 Task: Forward email as attachment with the signature Dean Flores with the subject Request for a meeting agenda from softage.1@softage.net to softage.3@softage.net with the message Please let me know if there are any delays in the project schedule.
Action: Mouse moved to (840, 68)
Screenshot: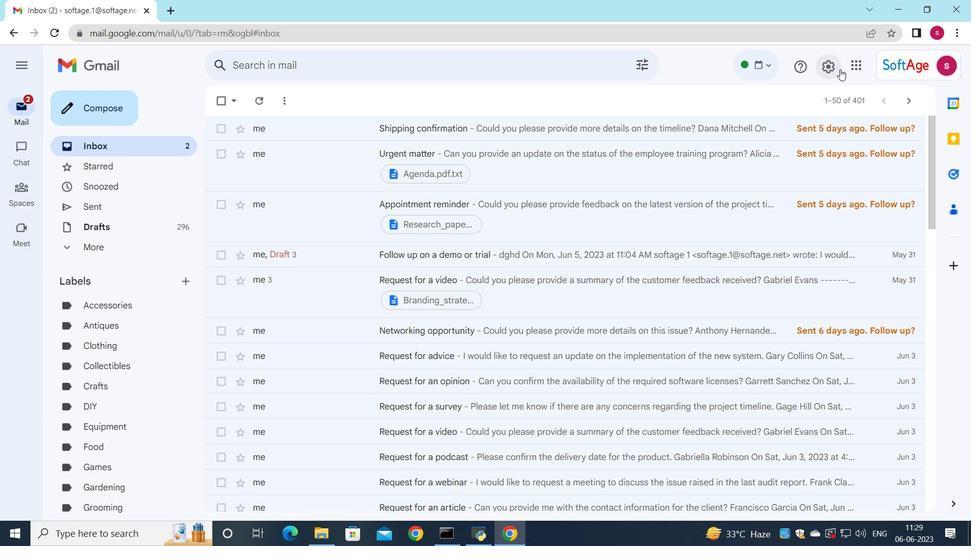 
Action: Mouse pressed left at (840, 68)
Screenshot: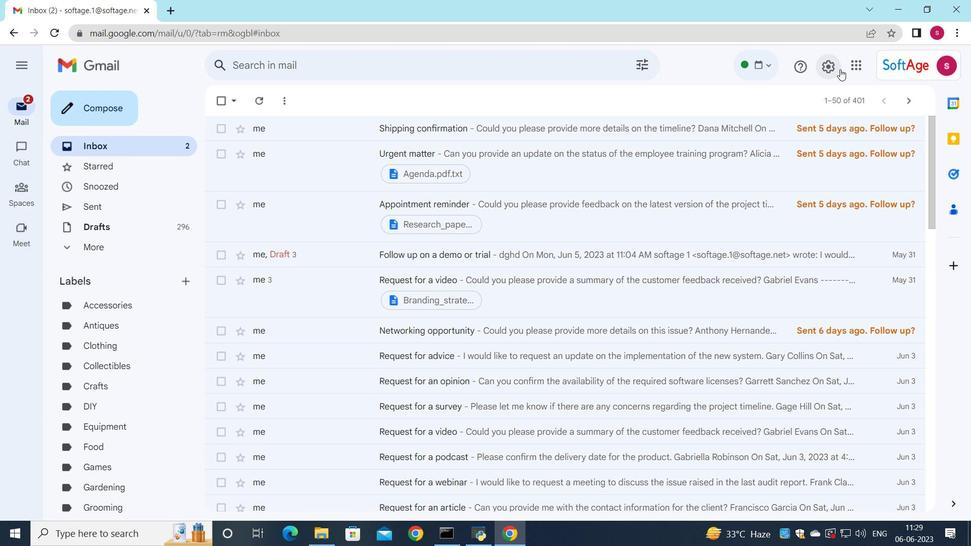 
Action: Mouse moved to (847, 134)
Screenshot: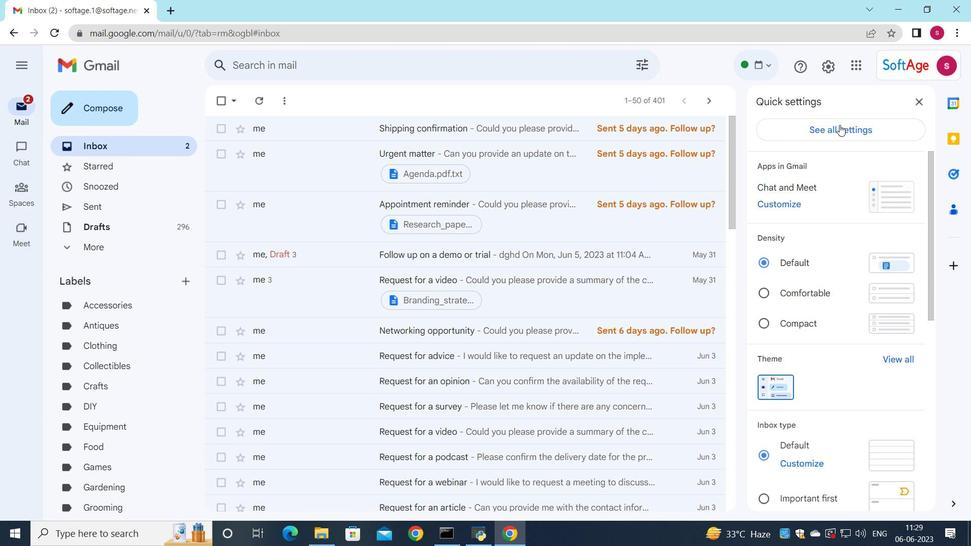 
Action: Mouse pressed left at (847, 134)
Screenshot: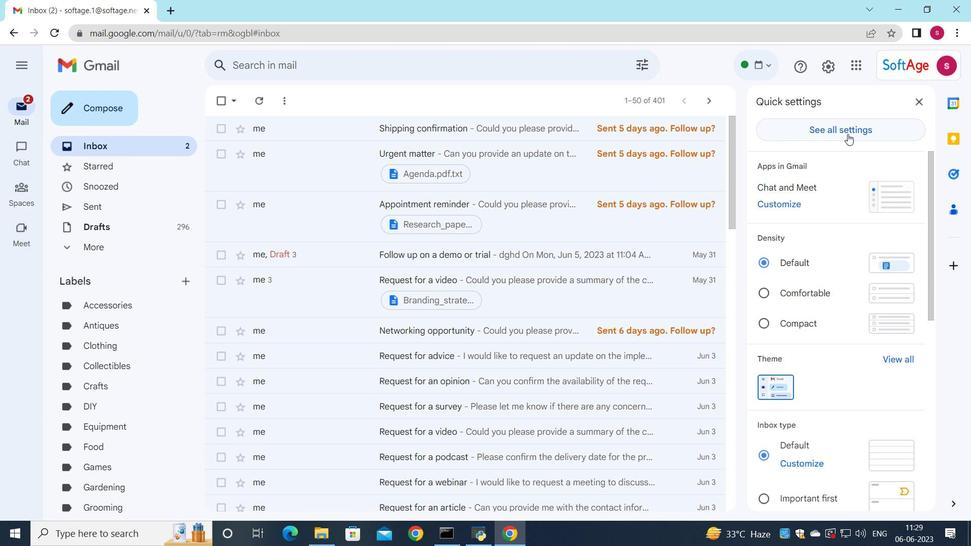 
Action: Mouse moved to (589, 221)
Screenshot: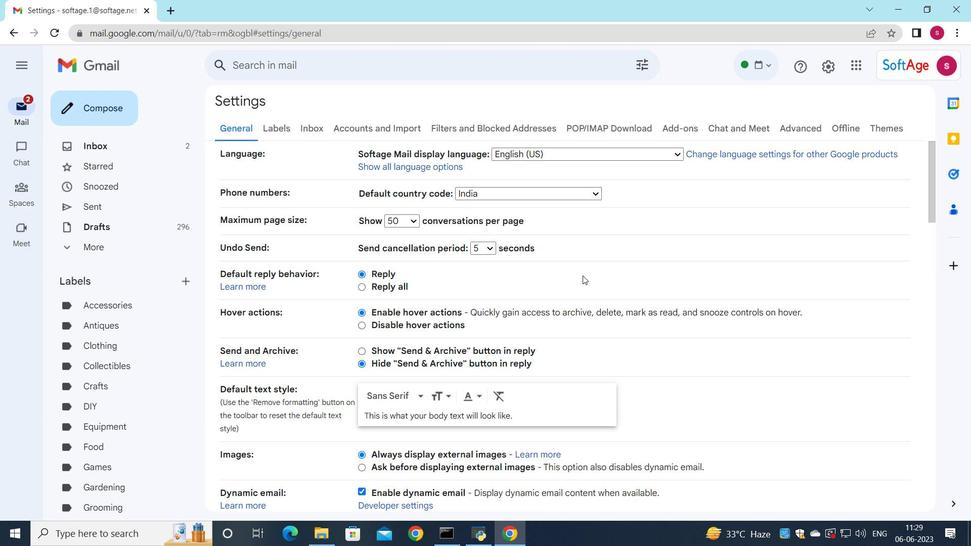 
Action: Mouse scrolled (589, 220) with delta (0, 0)
Screenshot: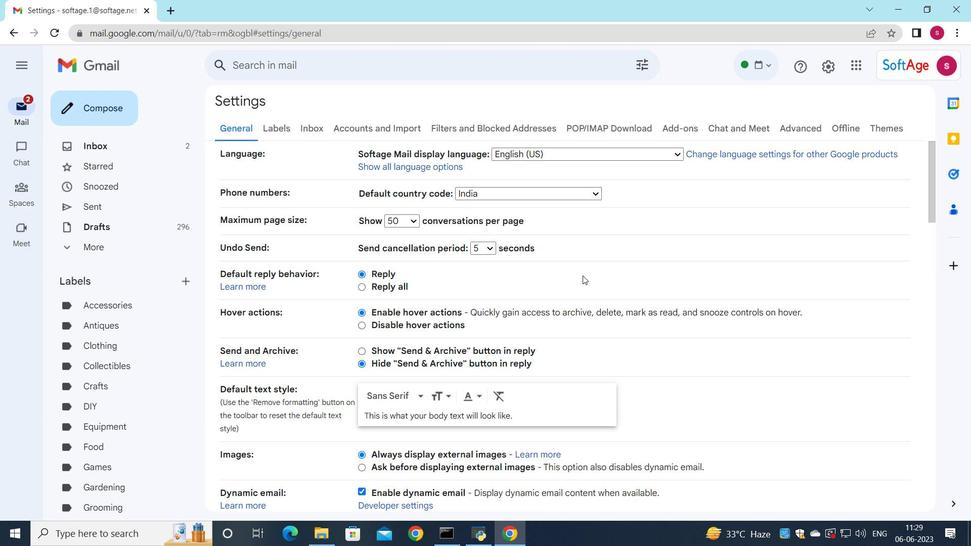 
Action: Mouse moved to (598, 203)
Screenshot: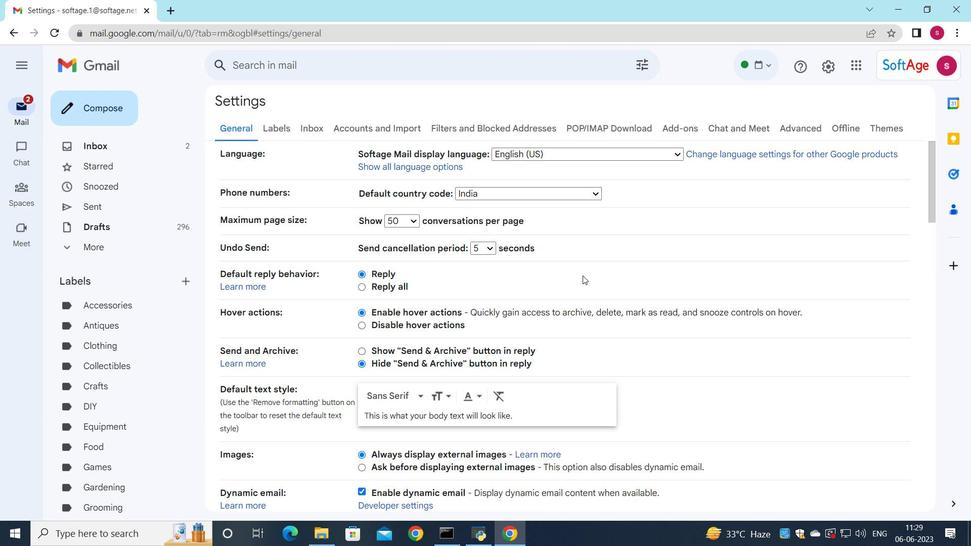 
Action: Mouse scrolled (598, 203) with delta (0, 0)
Screenshot: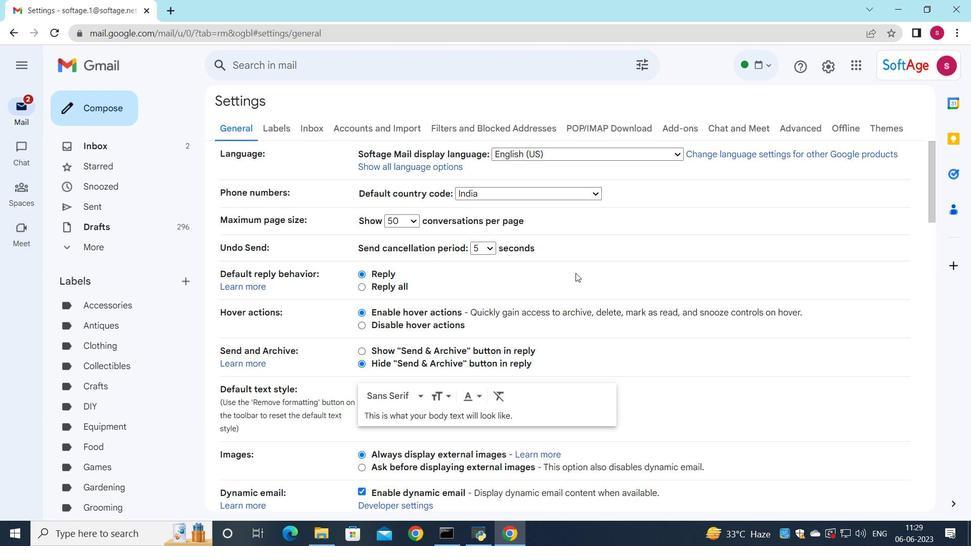 
Action: Mouse moved to (609, 172)
Screenshot: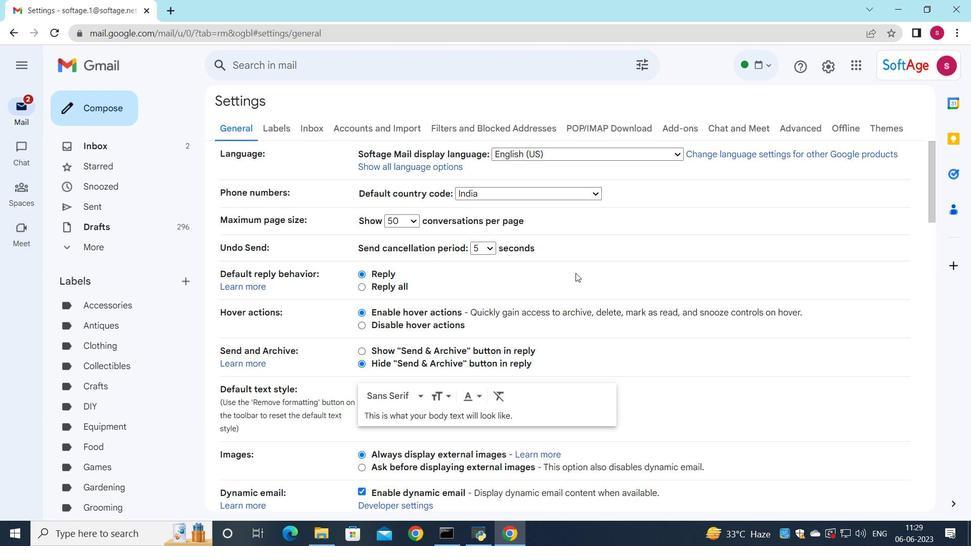 
Action: Mouse scrolled (609, 171) with delta (0, 0)
Screenshot: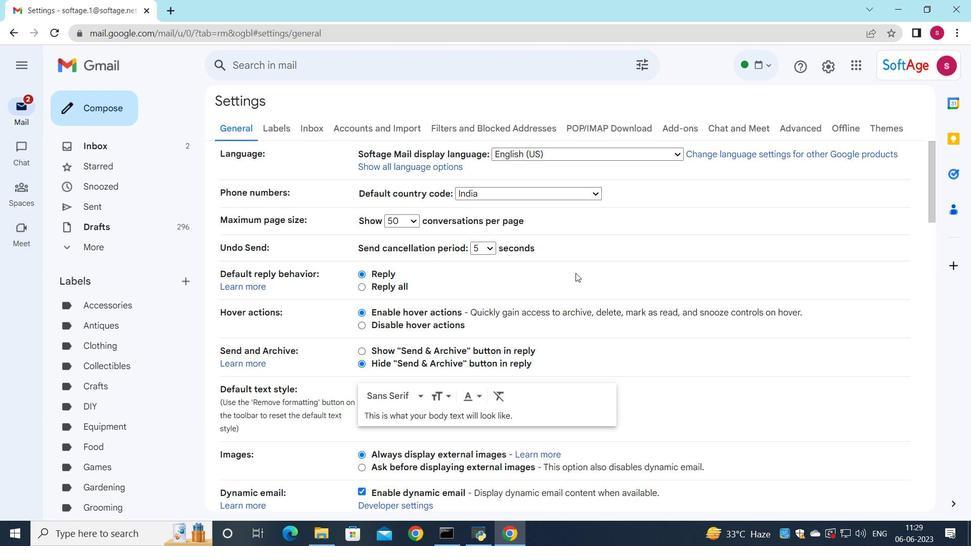 
Action: Mouse moved to (550, 197)
Screenshot: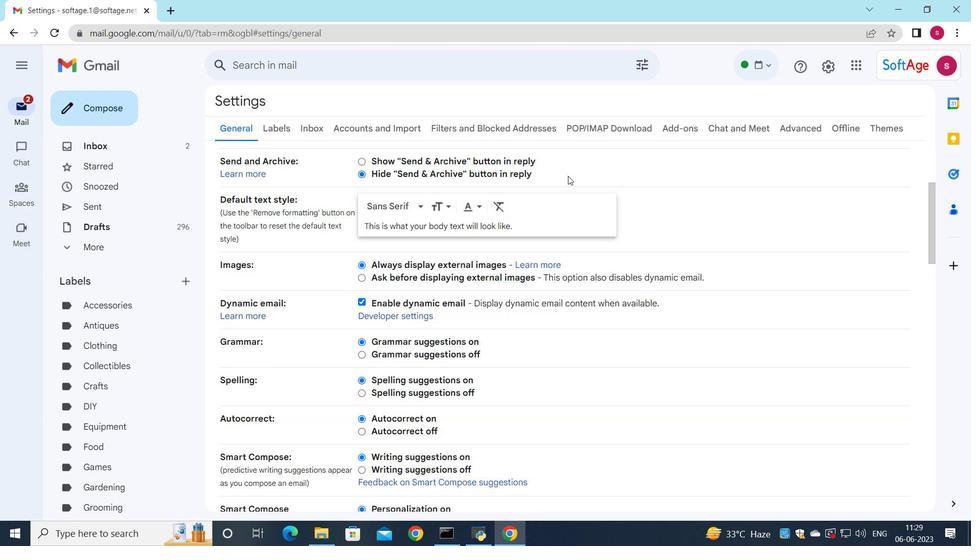 
Action: Mouse scrolled (550, 196) with delta (0, 0)
Screenshot: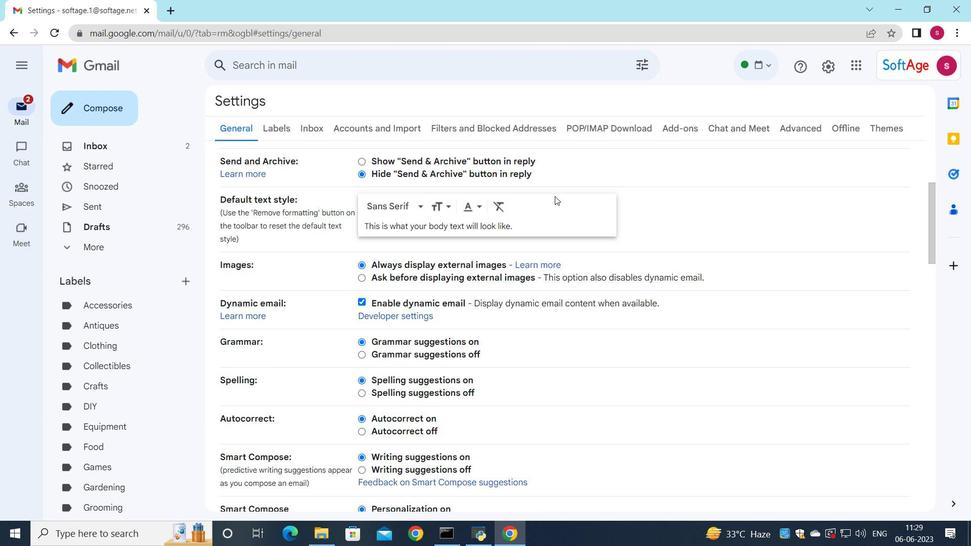 
Action: Mouse scrolled (550, 196) with delta (0, 0)
Screenshot: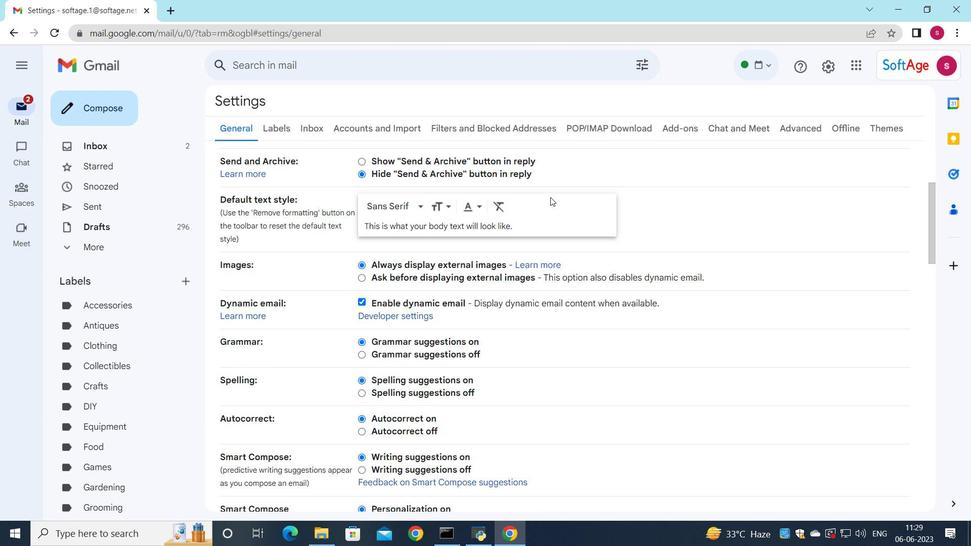 
Action: Mouse scrolled (550, 196) with delta (0, 0)
Screenshot: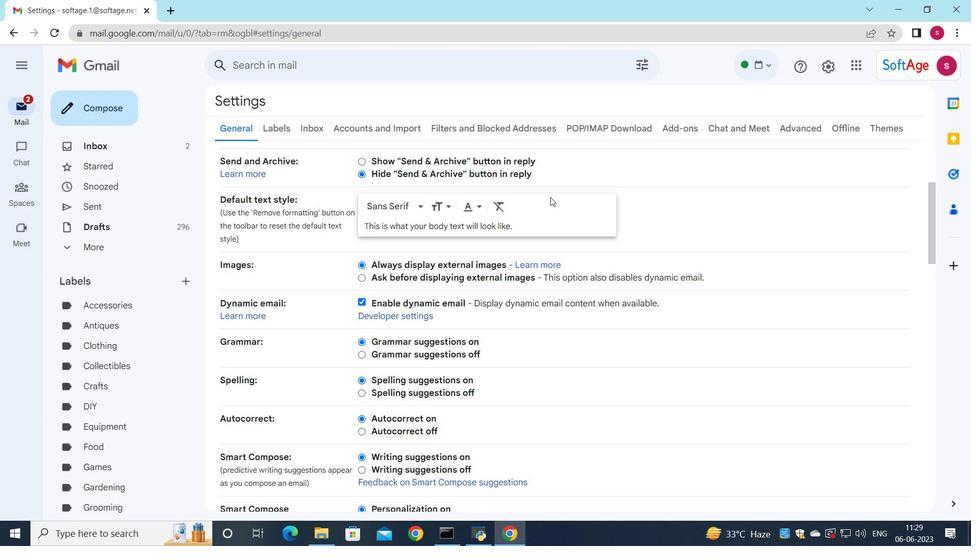 
Action: Mouse moved to (553, 197)
Screenshot: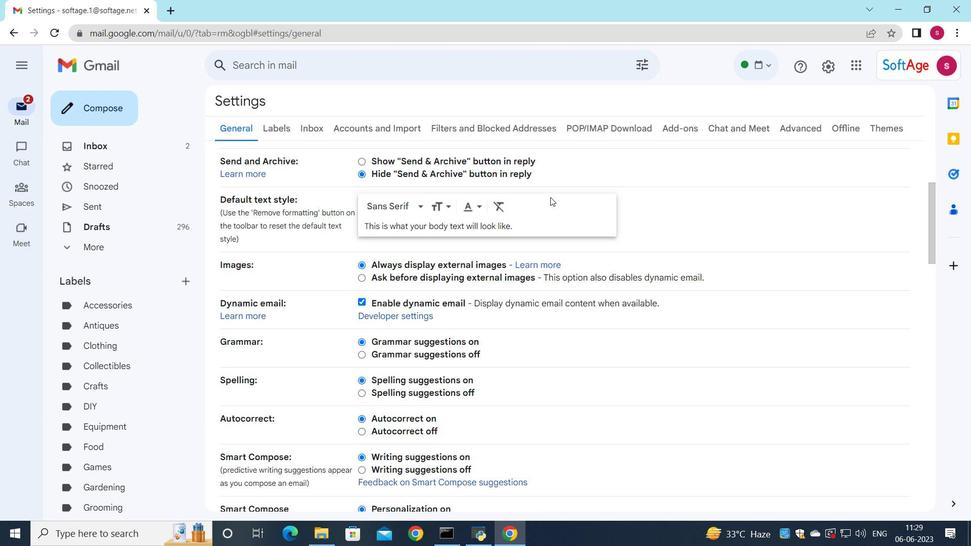 
Action: Mouse scrolled (553, 196) with delta (0, 0)
Screenshot: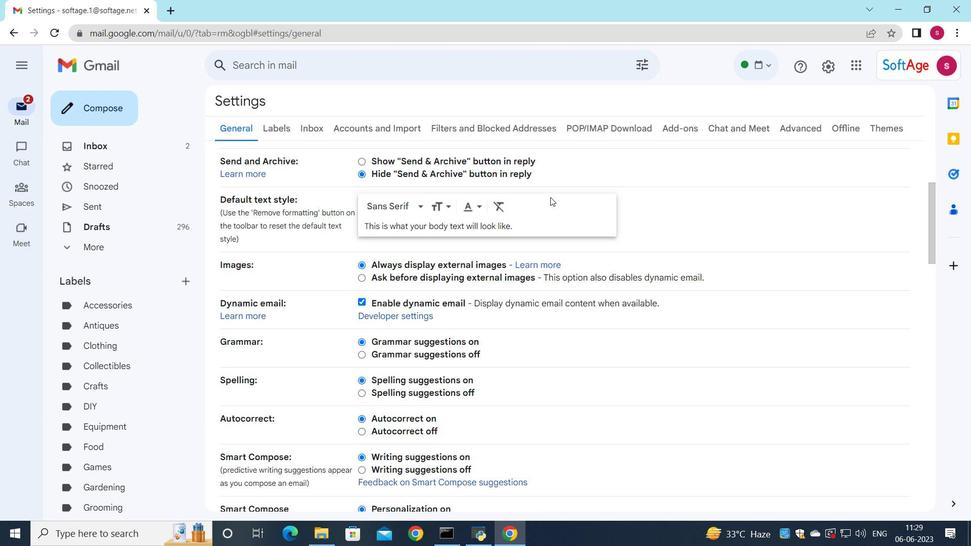 
Action: Mouse moved to (553, 187)
Screenshot: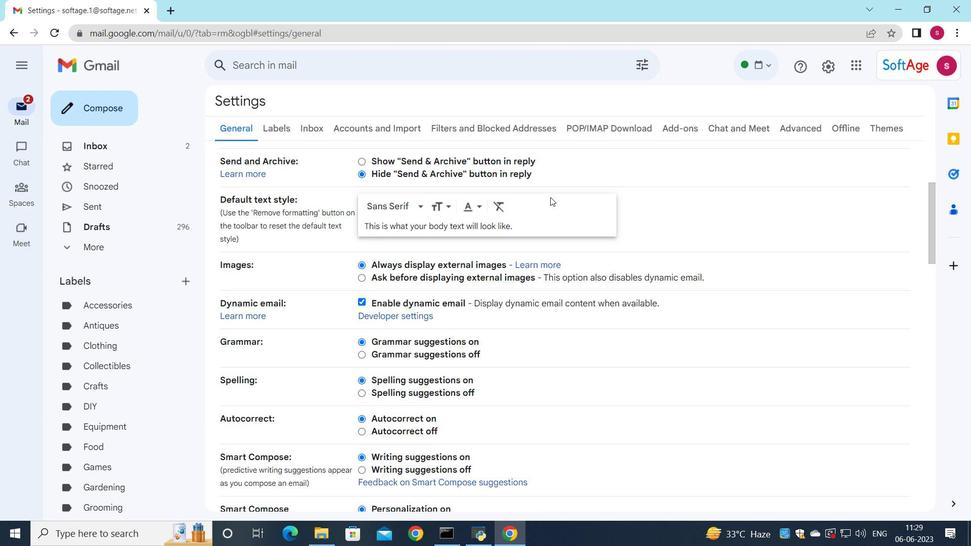 
Action: Mouse scrolled (553, 186) with delta (0, 0)
Screenshot: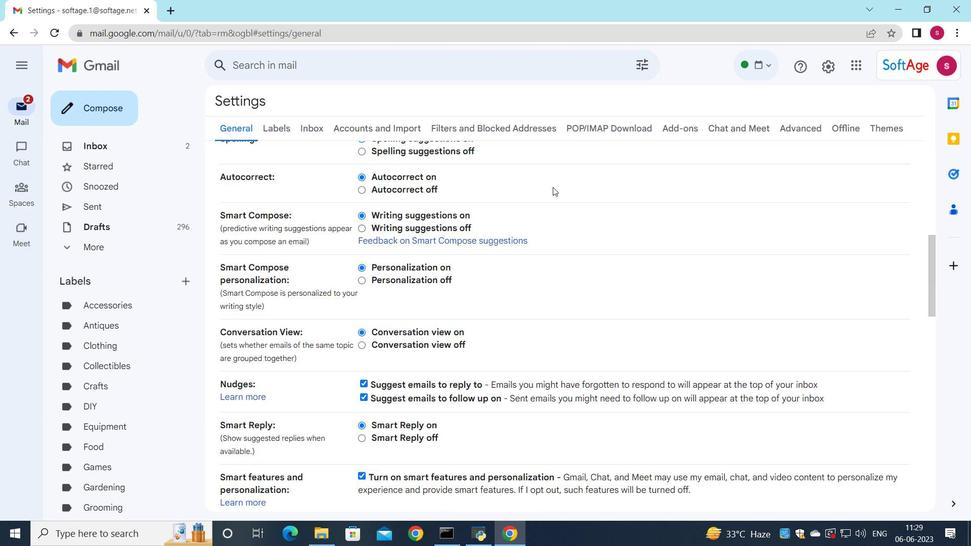 
Action: Mouse scrolled (553, 186) with delta (0, 0)
Screenshot: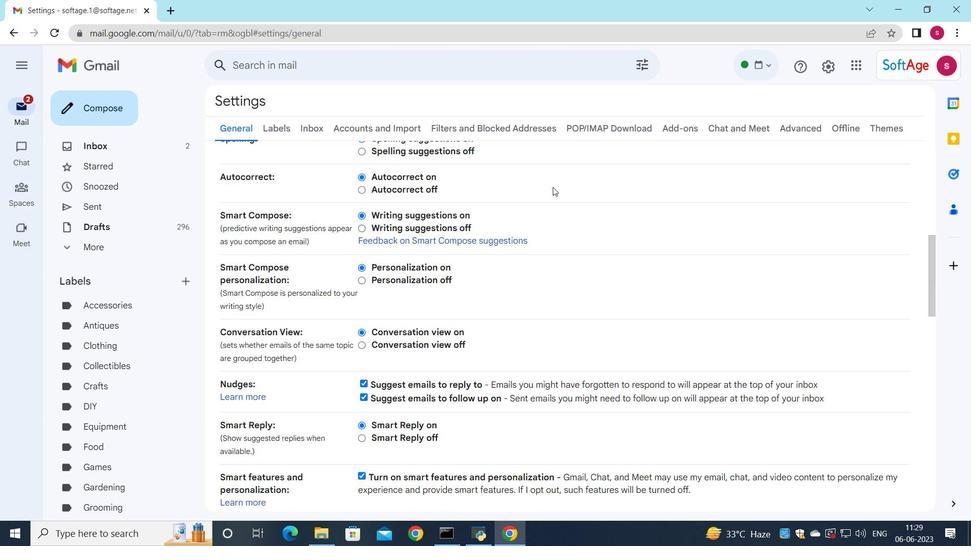 
Action: Mouse moved to (553, 187)
Screenshot: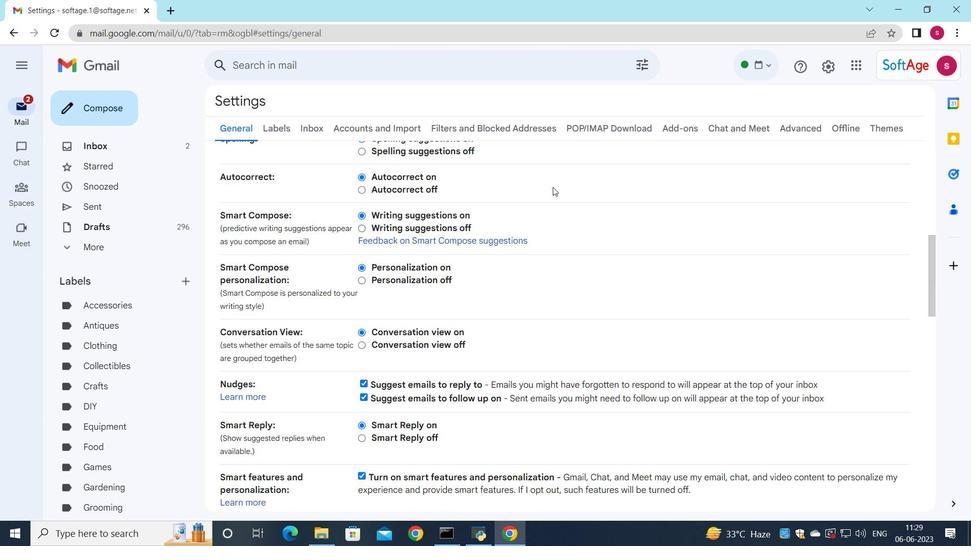 
Action: Mouse scrolled (553, 186) with delta (0, 0)
Screenshot: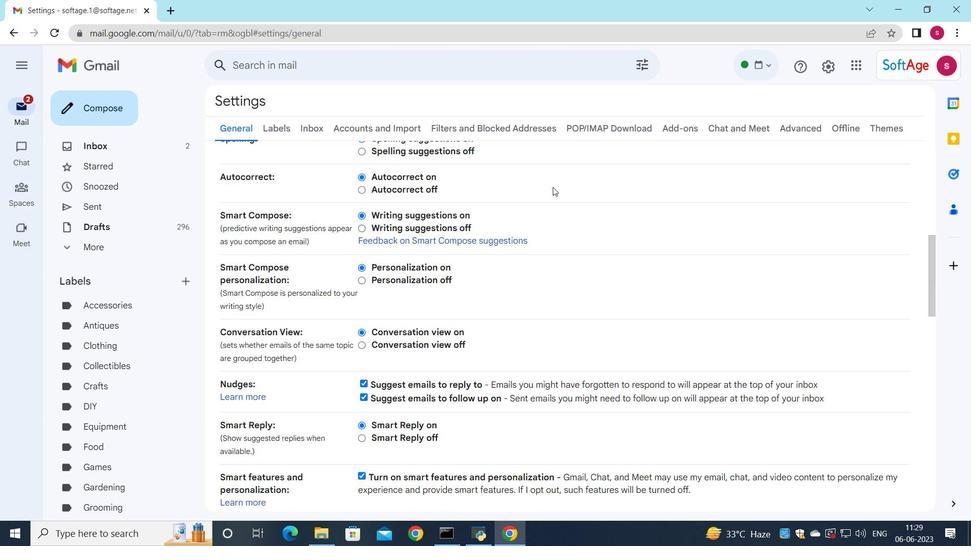 
Action: Mouse scrolled (553, 186) with delta (0, 0)
Screenshot: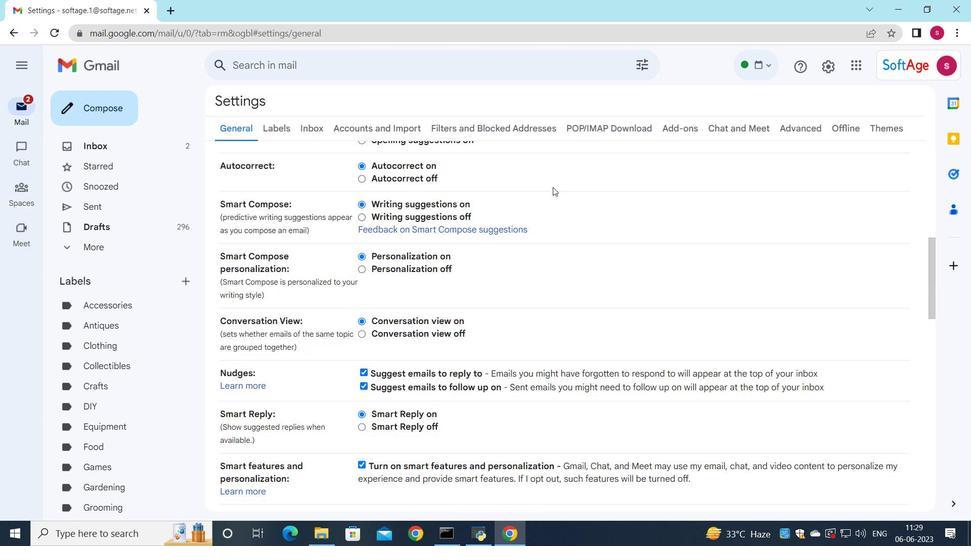 
Action: Mouse moved to (552, 191)
Screenshot: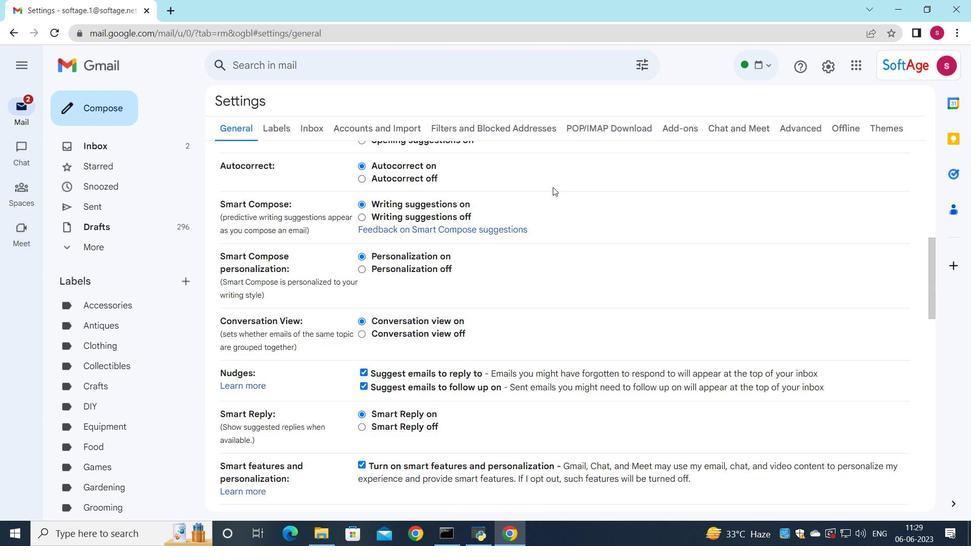 
Action: Mouse scrolled (552, 190) with delta (0, 0)
Screenshot: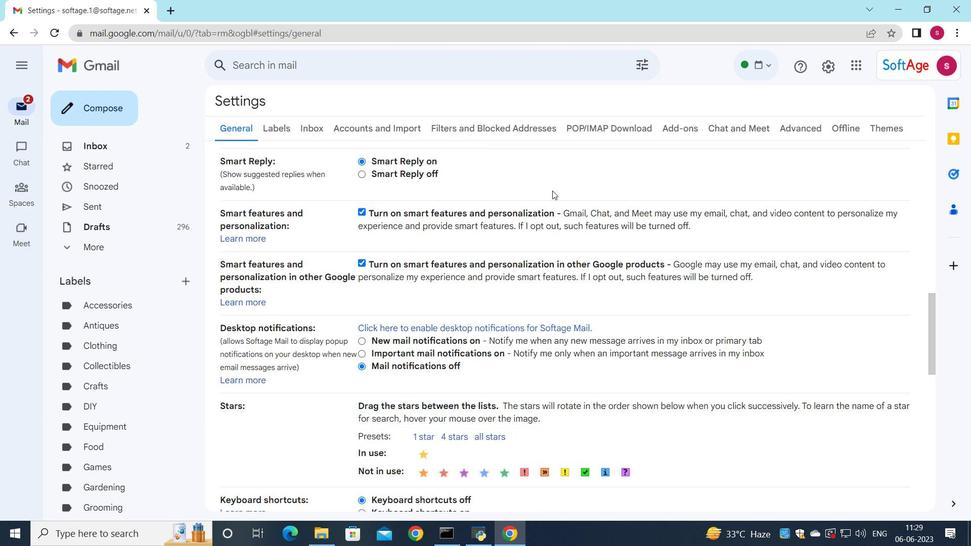 
Action: Mouse scrolled (552, 190) with delta (0, 0)
Screenshot: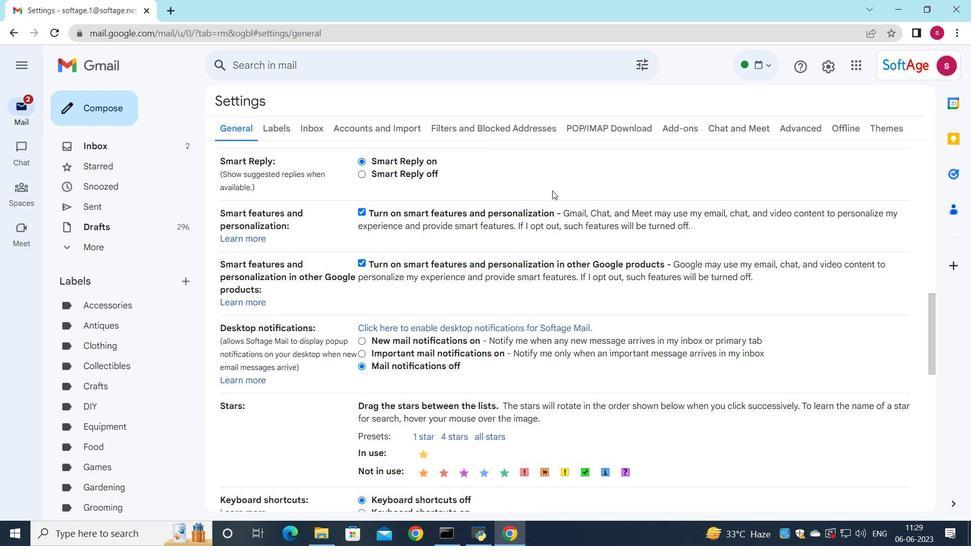 
Action: Mouse scrolled (552, 190) with delta (0, 0)
Screenshot: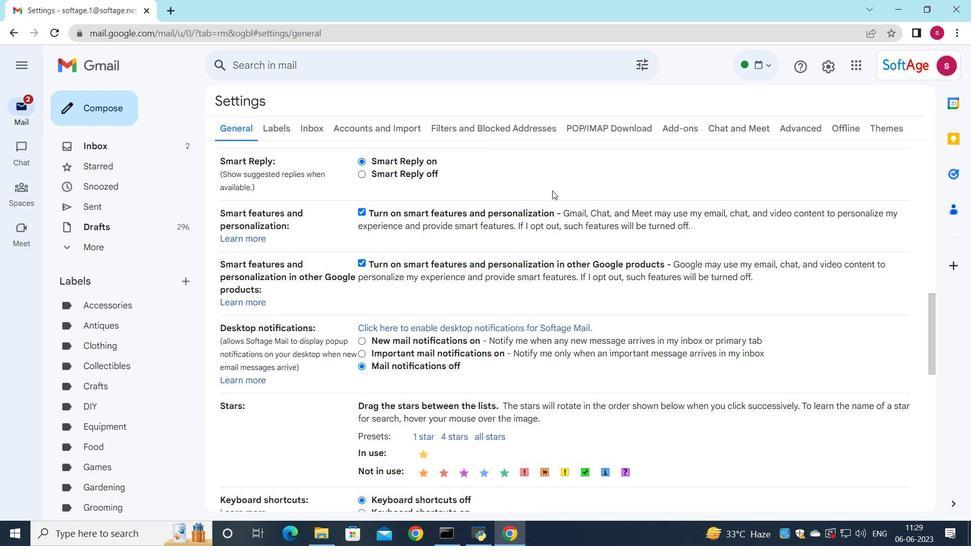 
Action: Mouse scrolled (552, 190) with delta (0, 0)
Screenshot: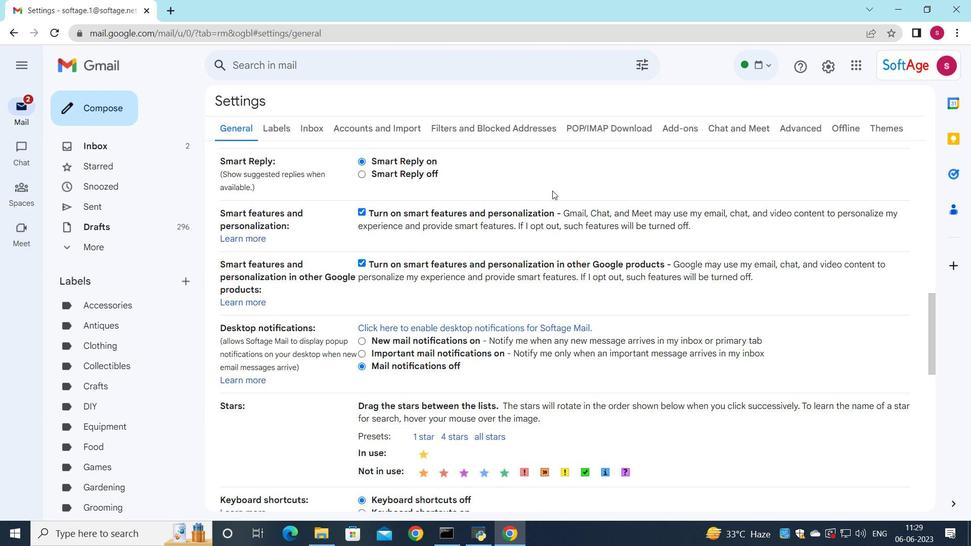 
Action: Mouse moved to (503, 314)
Screenshot: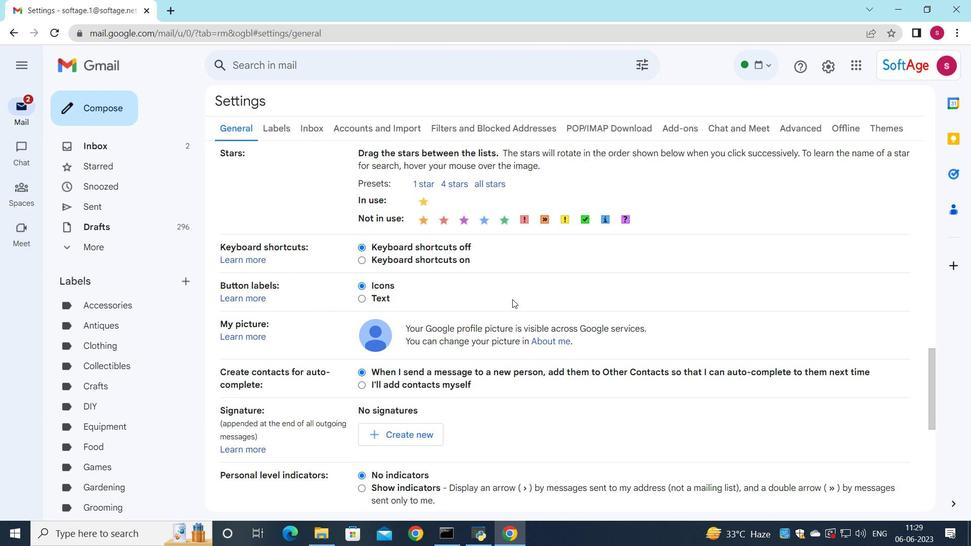 
Action: Mouse scrolled (503, 314) with delta (0, 0)
Screenshot: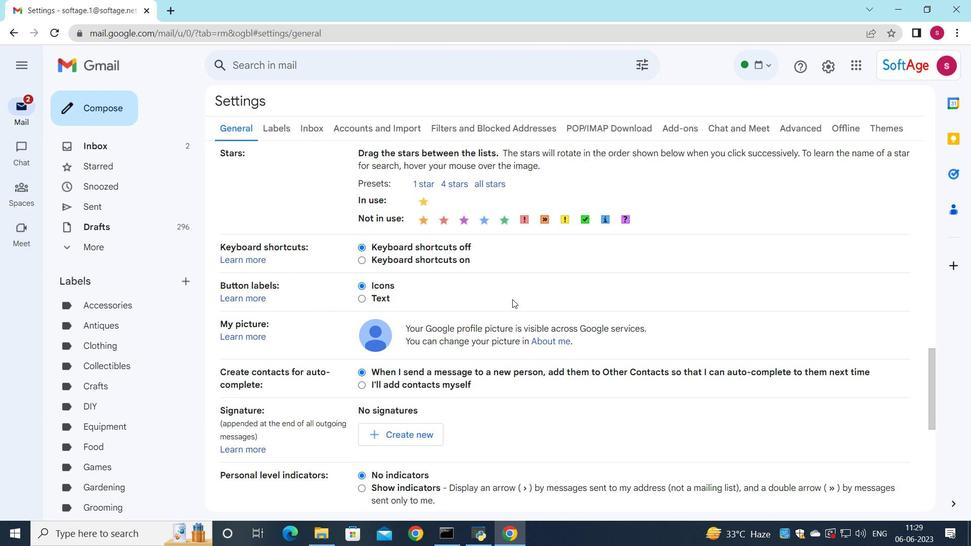 
Action: Mouse moved to (500, 319)
Screenshot: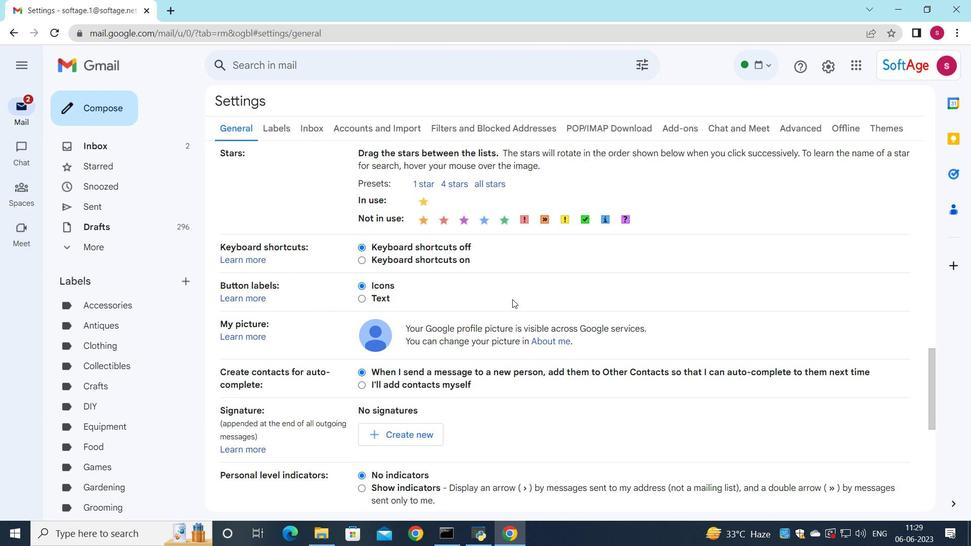 
Action: Mouse scrolled (500, 318) with delta (0, 0)
Screenshot: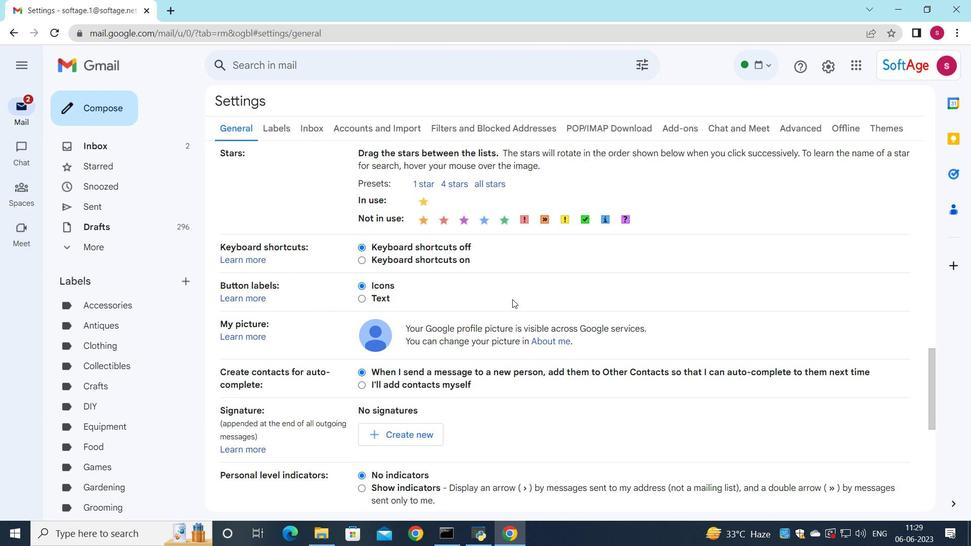 
Action: Mouse moved to (407, 301)
Screenshot: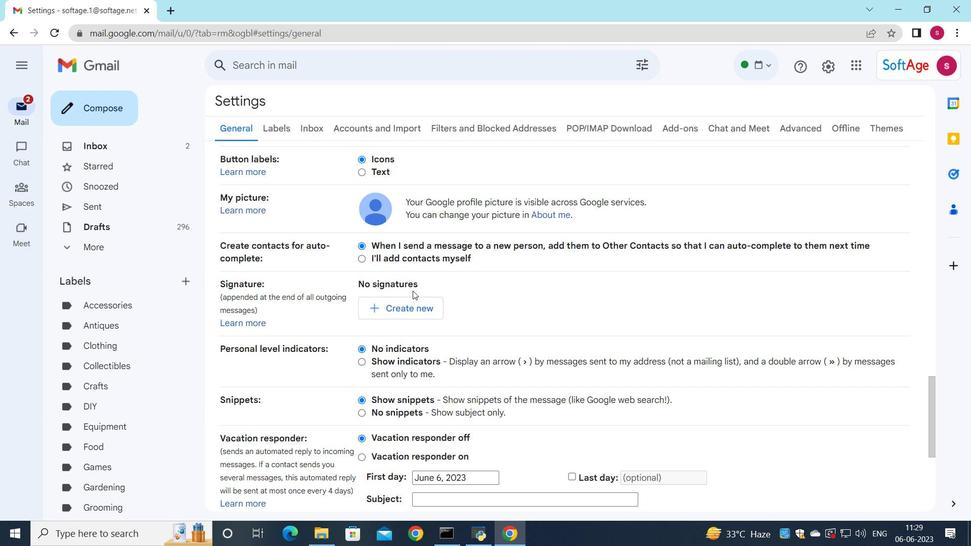
Action: Mouse pressed left at (407, 301)
Screenshot: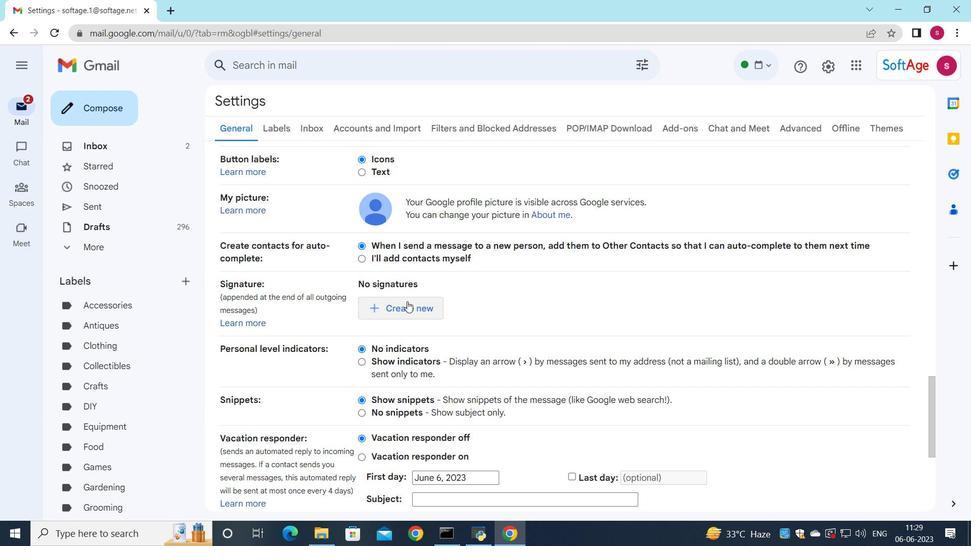 
Action: Mouse moved to (574, 253)
Screenshot: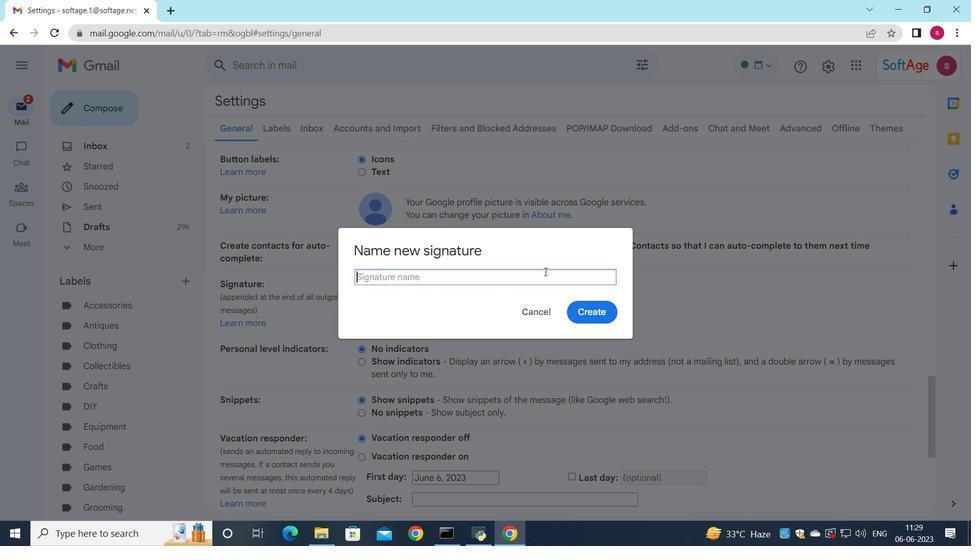 
Action: Key pressed <Key.shift>Dean<Key.space><Key.shift>Flores
Screenshot: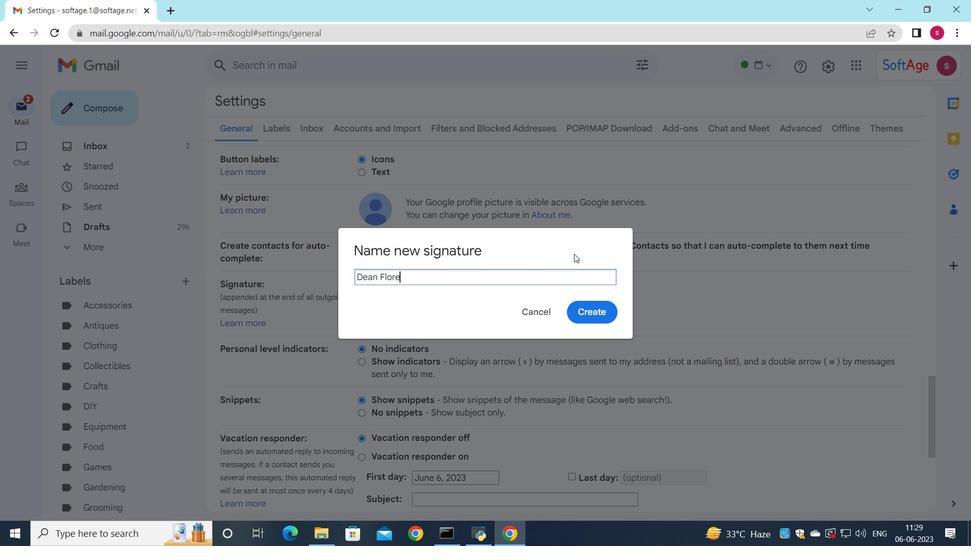 
Action: Mouse moved to (576, 319)
Screenshot: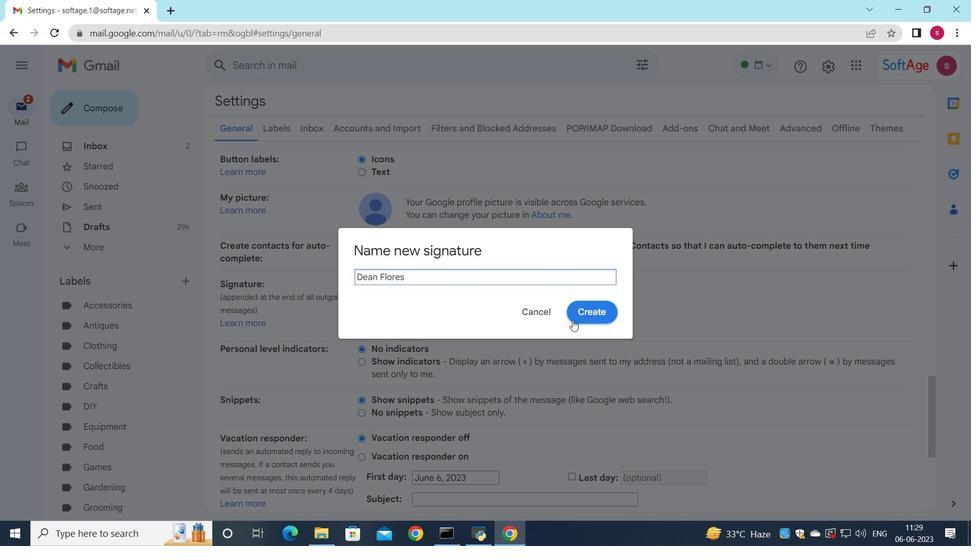 
Action: Mouse pressed left at (576, 319)
Screenshot: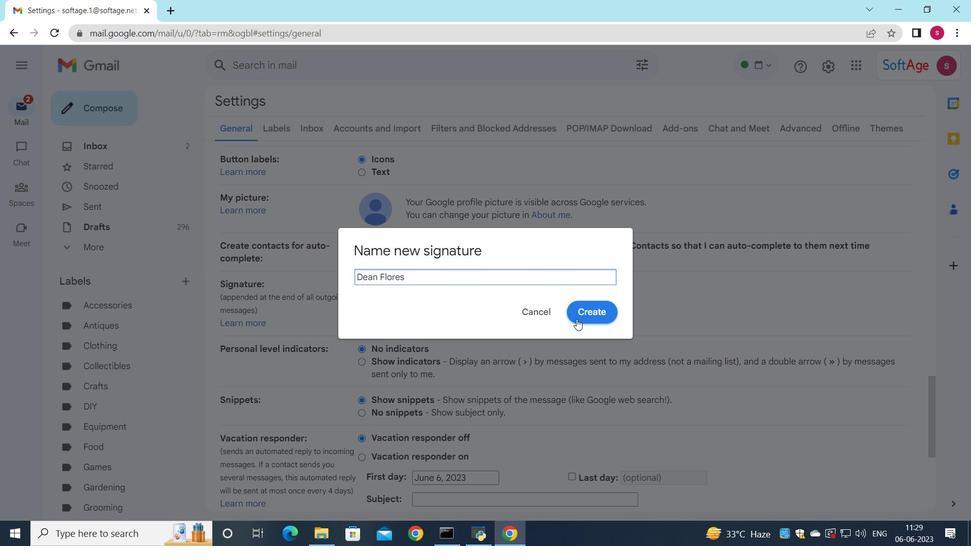 
Action: Mouse moved to (561, 314)
Screenshot: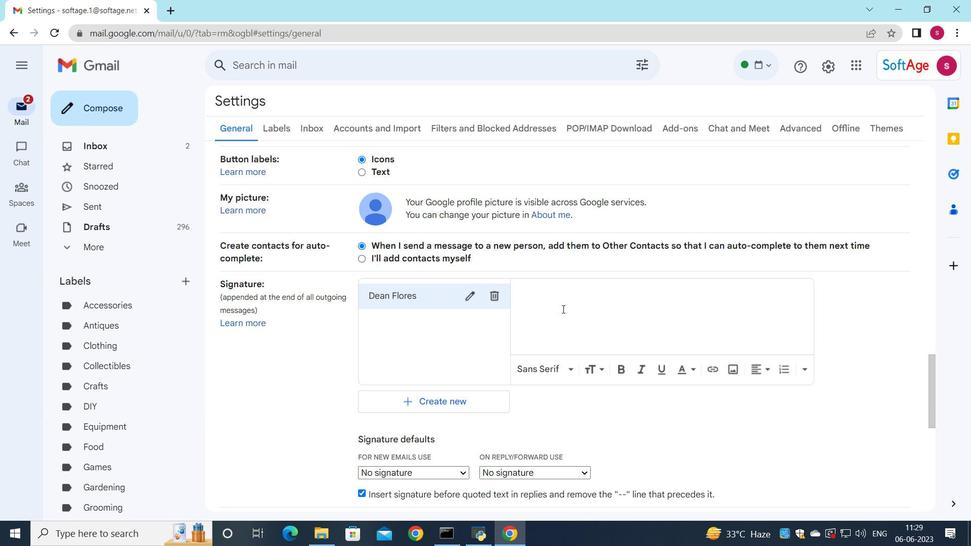 
Action: Mouse pressed left at (561, 314)
Screenshot: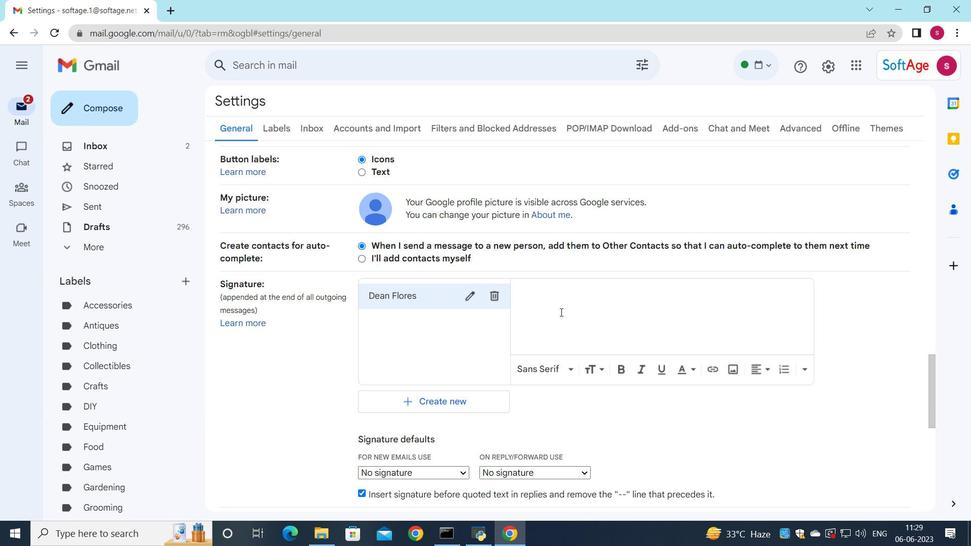 
Action: Mouse moved to (592, 145)
Screenshot: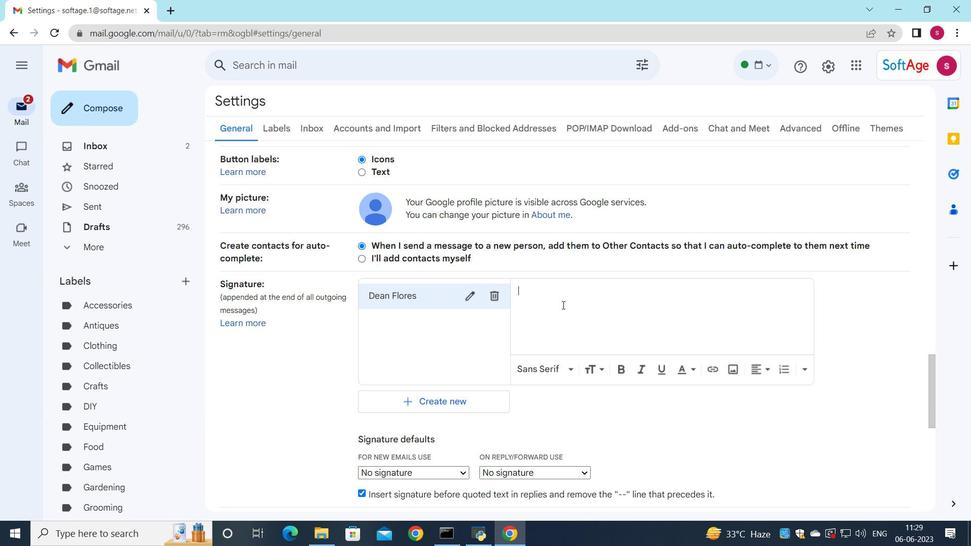 
Action: Key pressed <Key.shift>Dean<Key.space><Key.shift><Key.shift>Flores
Screenshot: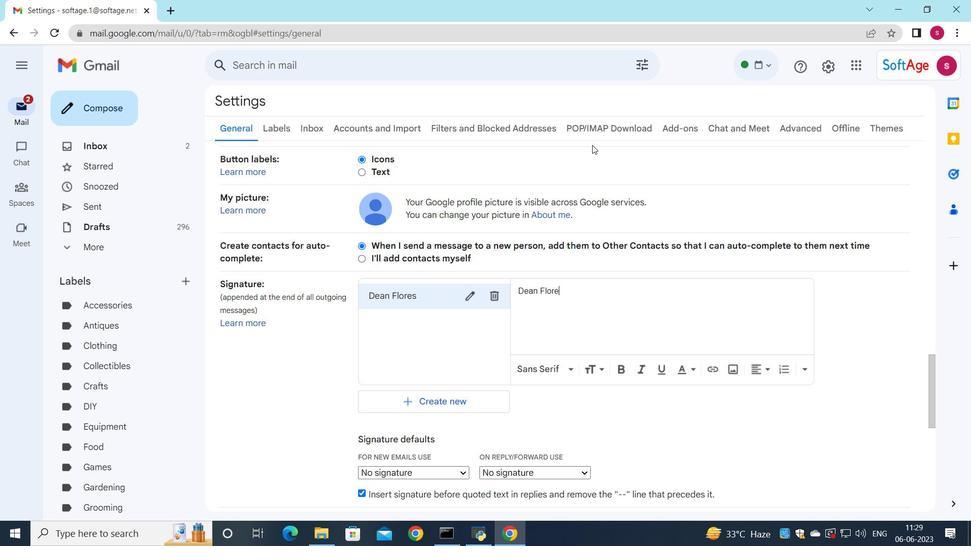 
Action: Mouse moved to (461, 473)
Screenshot: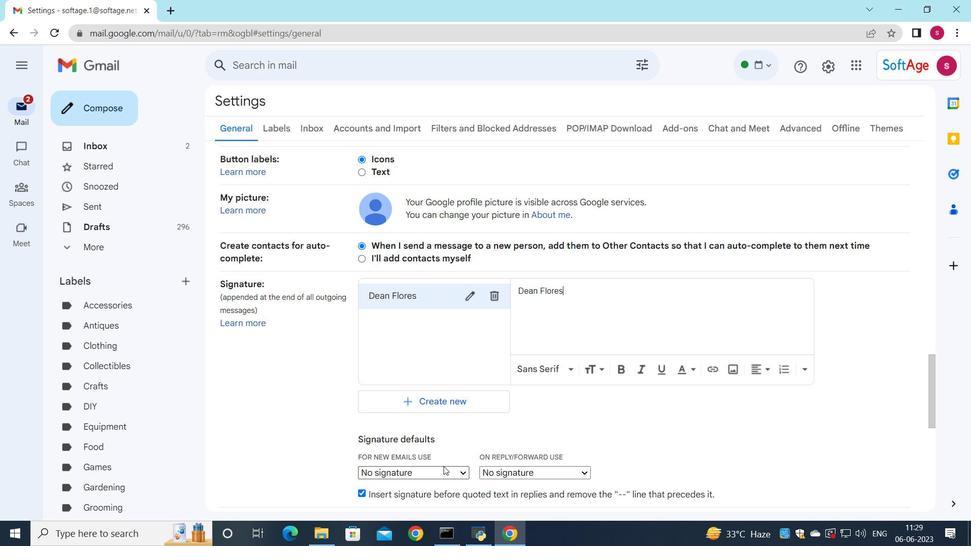 
Action: Mouse scrolled (461, 473) with delta (0, 0)
Screenshot: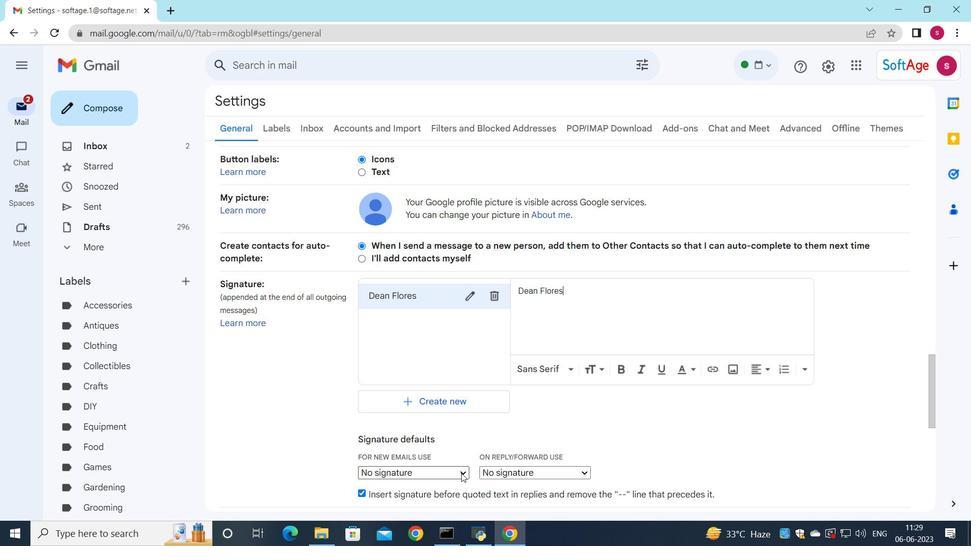 
Action: Mouse moved to (462, 473)
Screenshot: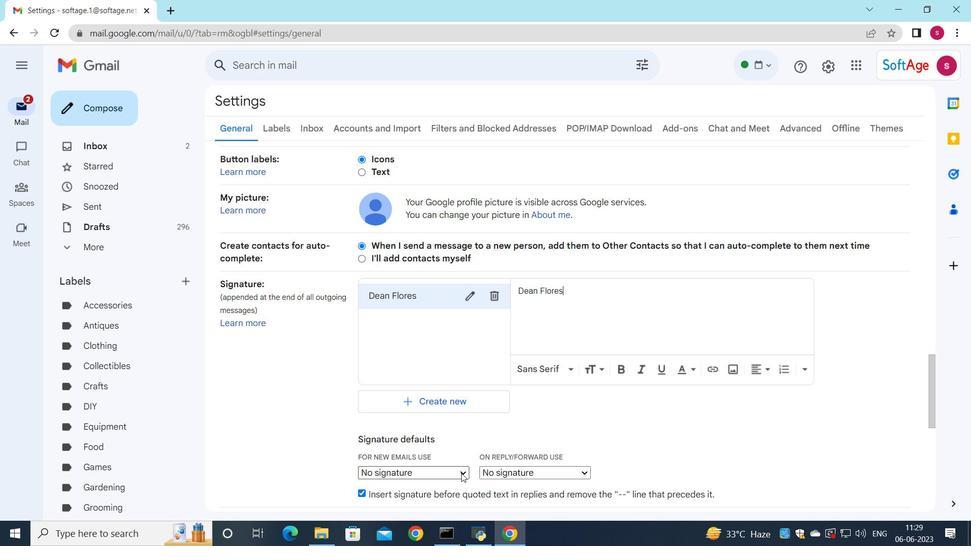 
Action: Mouse scrolled (462, 473) with delta (0, 0)
Screenshot: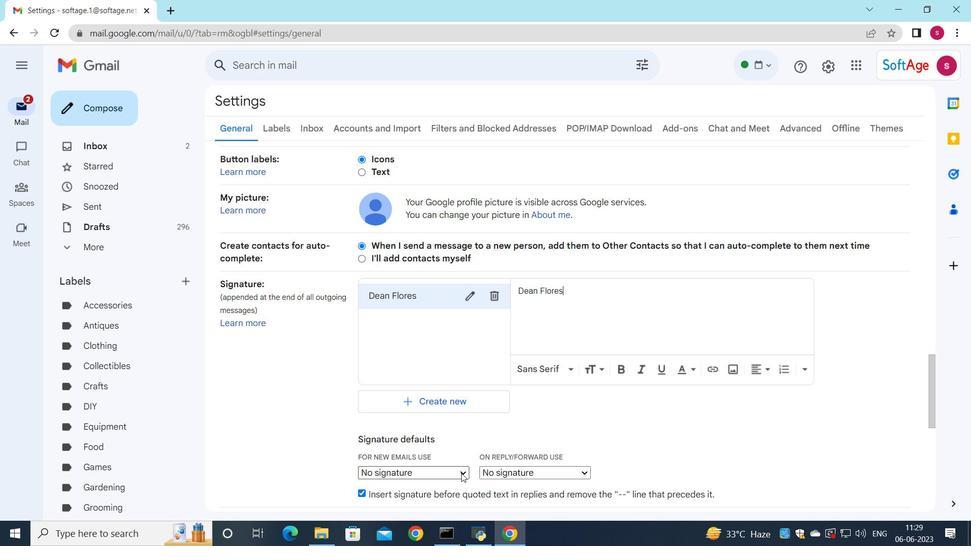 
Action: Mouse moved to (466, 463)
Screenshot: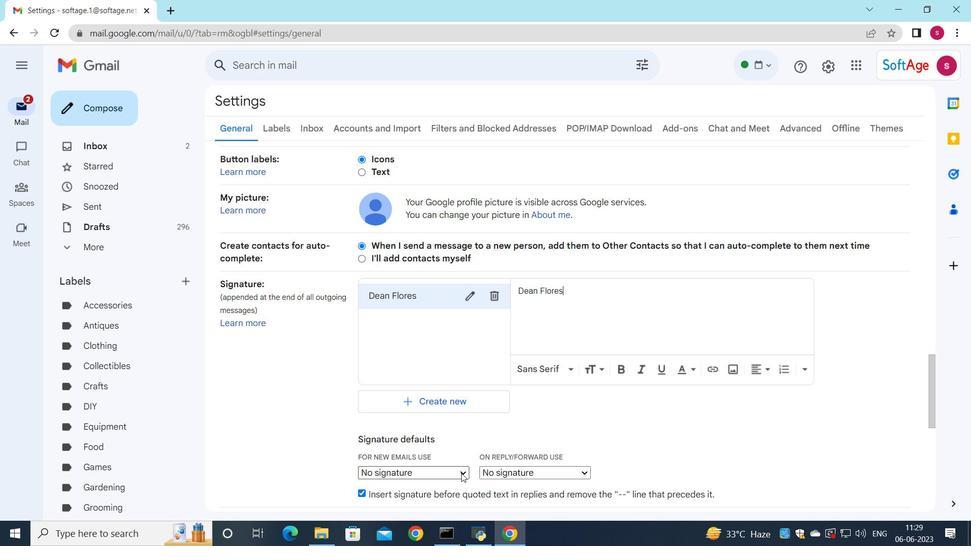 
Action: Mouse scrolled (466, 463) with delta (0, 0)
Screenshot: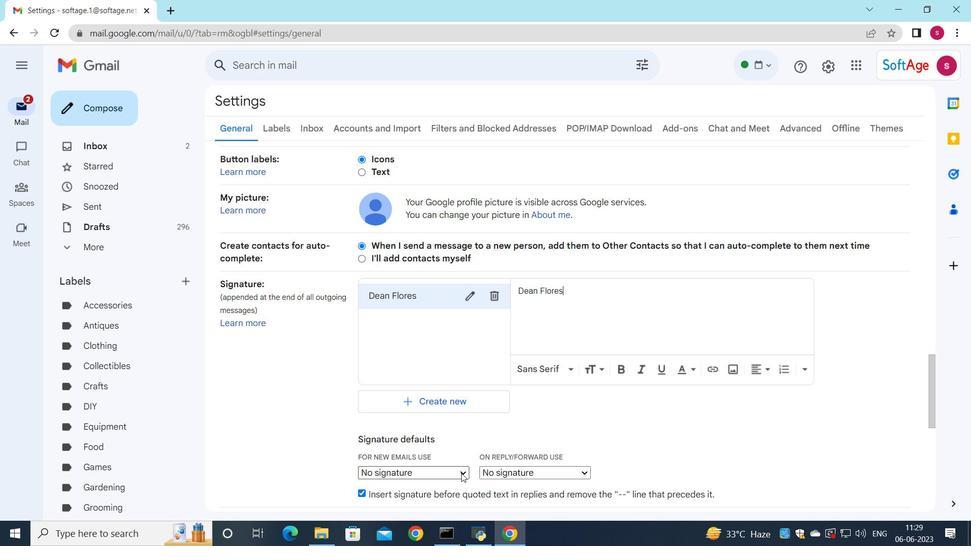 
Action: Mouse moved to (457, 285)
Screenshot: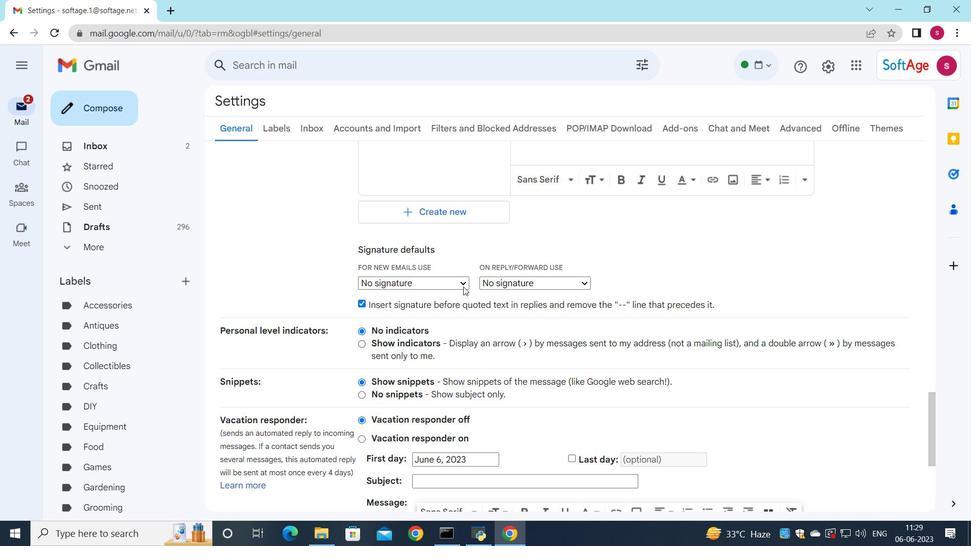 
Action: Mouse pressed left at (457, 285)
Screenshot: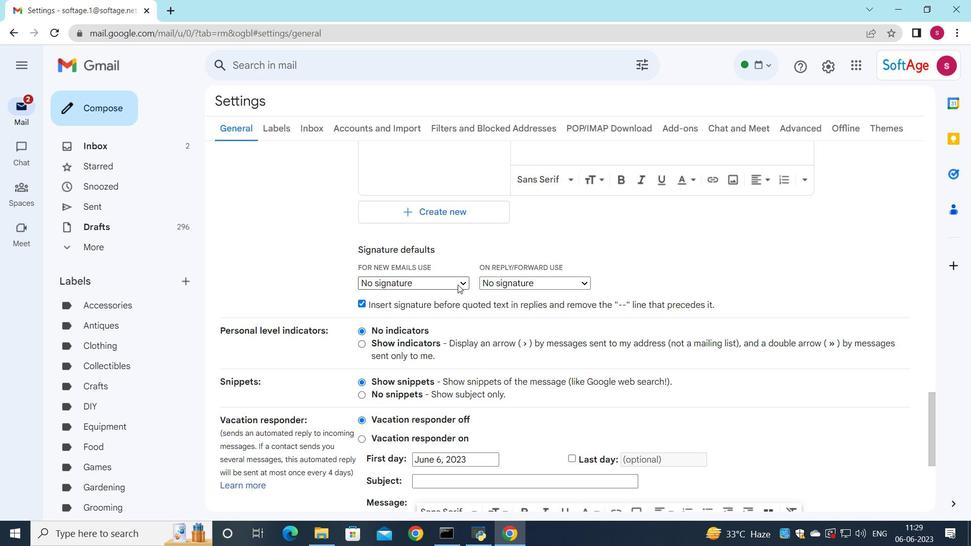 
Action: Mouse moved to (451, 305)
Screenshot: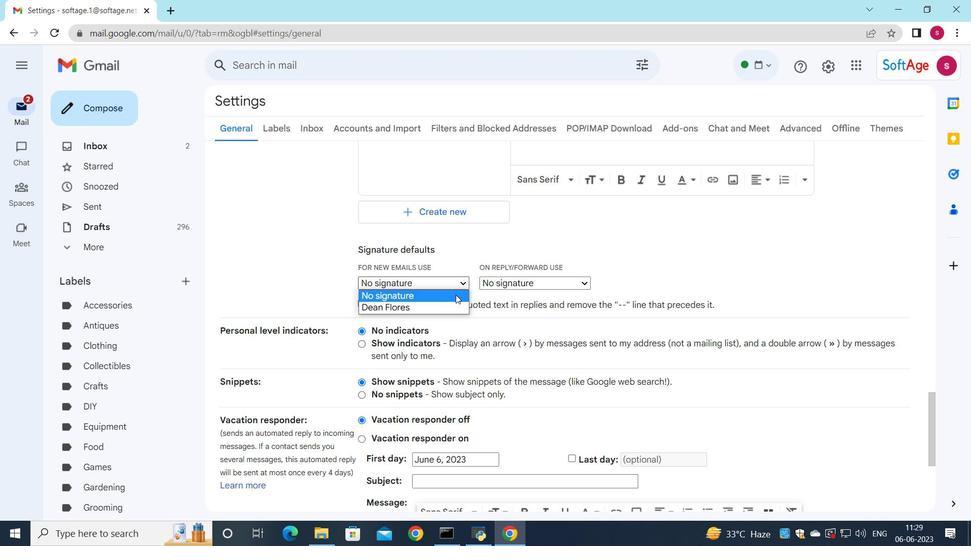 
Action: Mouse pressed left at (451, 305)
Screenshot: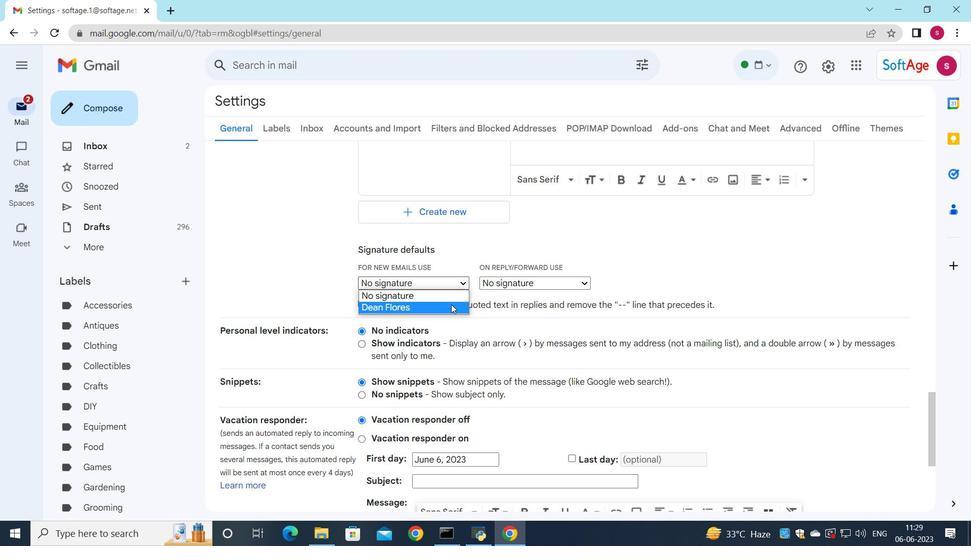 
Action: Mouse moved to (523, 282)
Screenshot: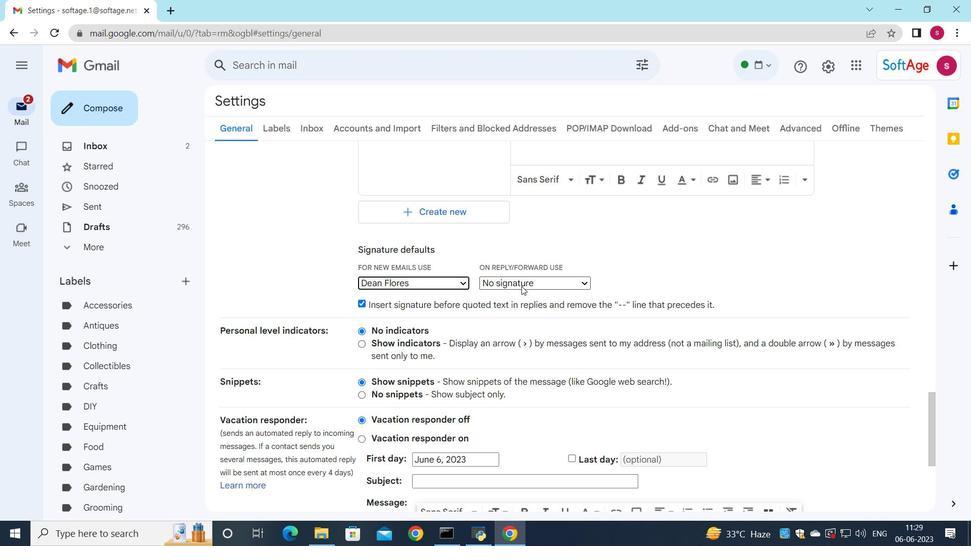 
Action: Mouse pressed left at (523, 282)
Screenshot: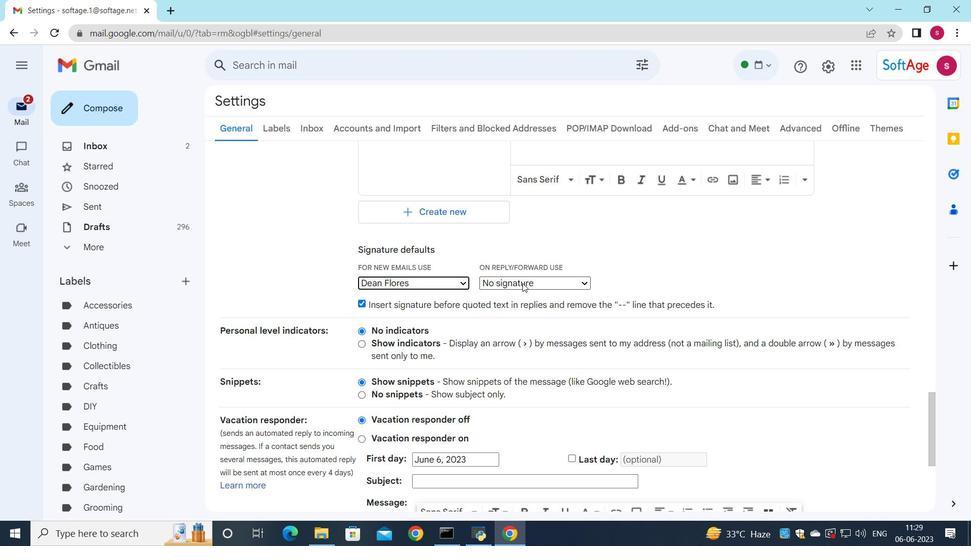 
Action: Mouse moved to (521, 309)
Screenshot: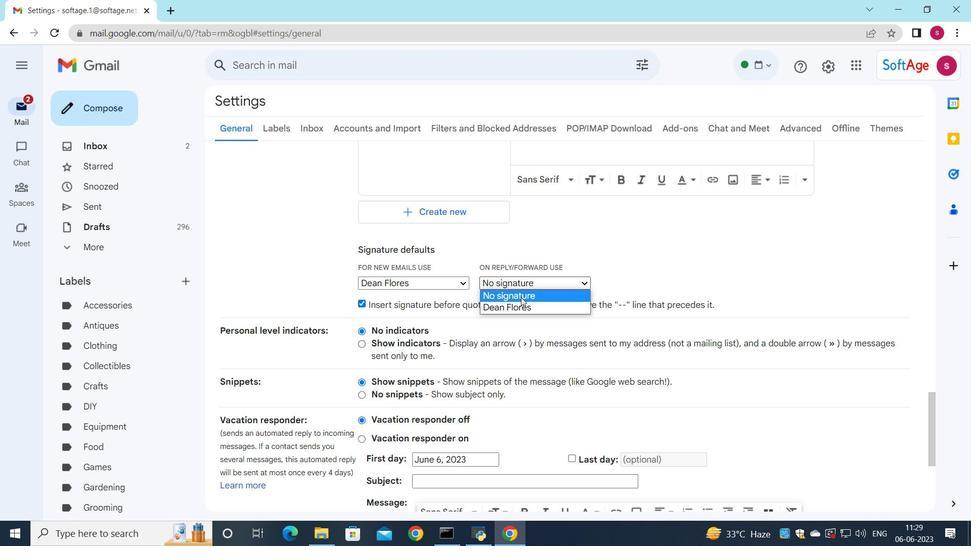 
Action: Mouse pressed left at (521, 309)
Screenshot: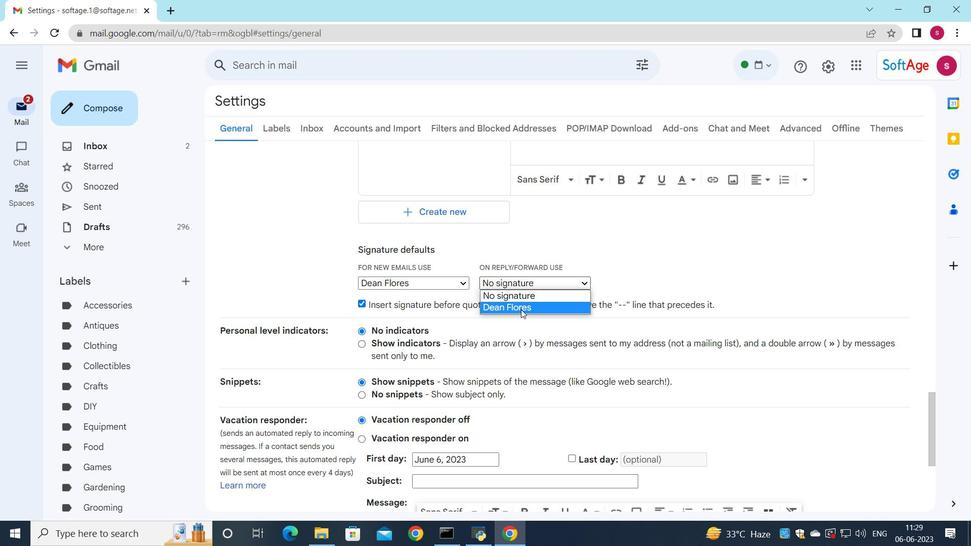 
Action: Mouse scrolled (521, 309) with delta (0, 0)
Screenshot: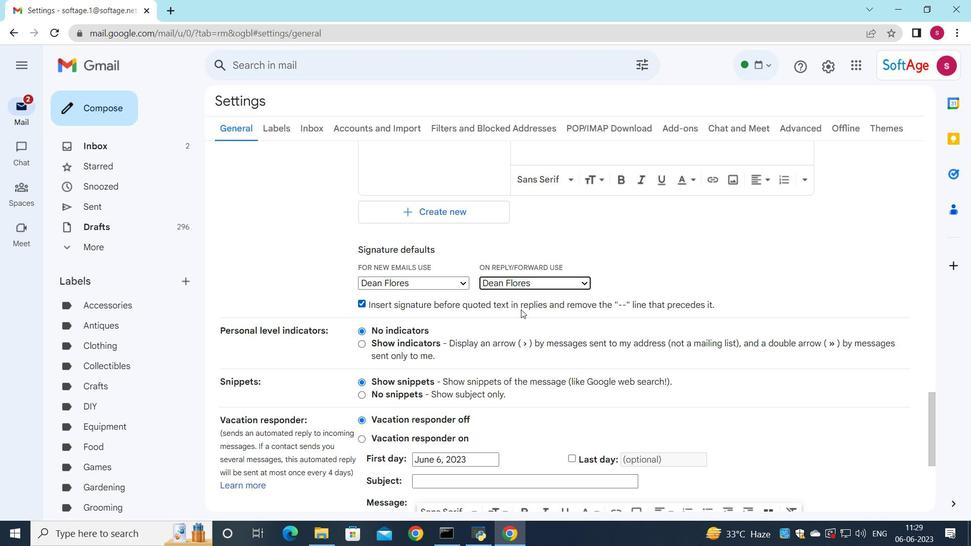 
Action: Mouse scrolled (521, 309) with delta (0, 0)
Screenshot: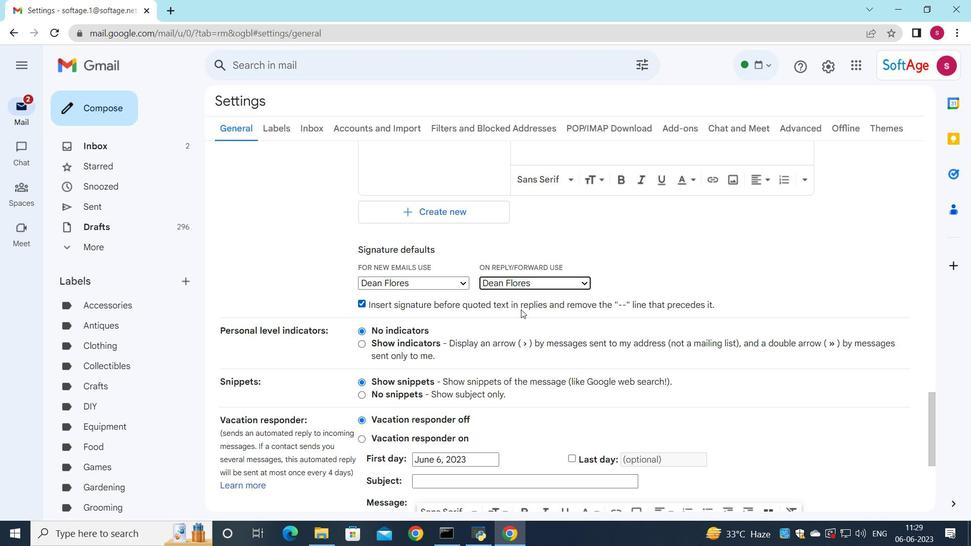 
Action: Mouse scrolled (521, 309) with delta (0, 0)
Screenshot: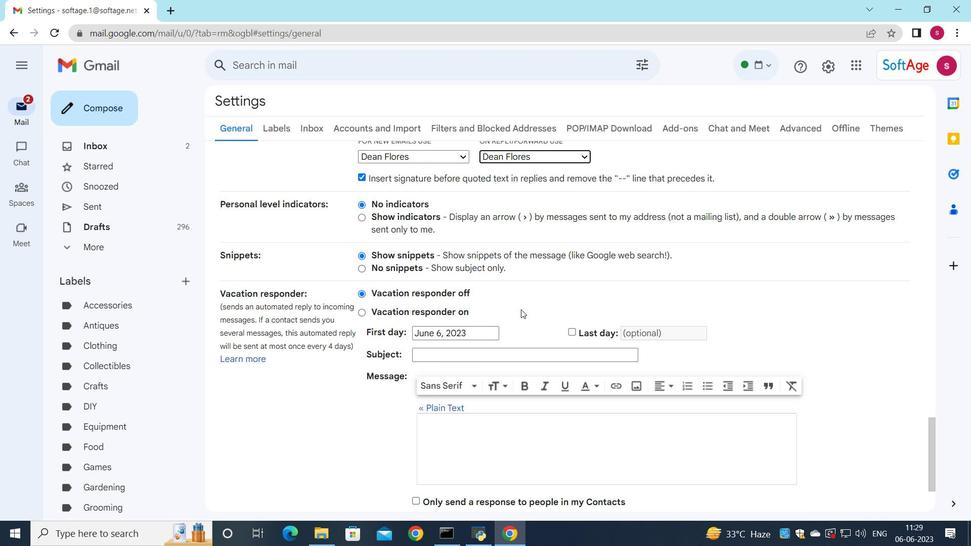 
Action: Mouse scrolled (521, 309) with delta (0, 0)
Screenshot: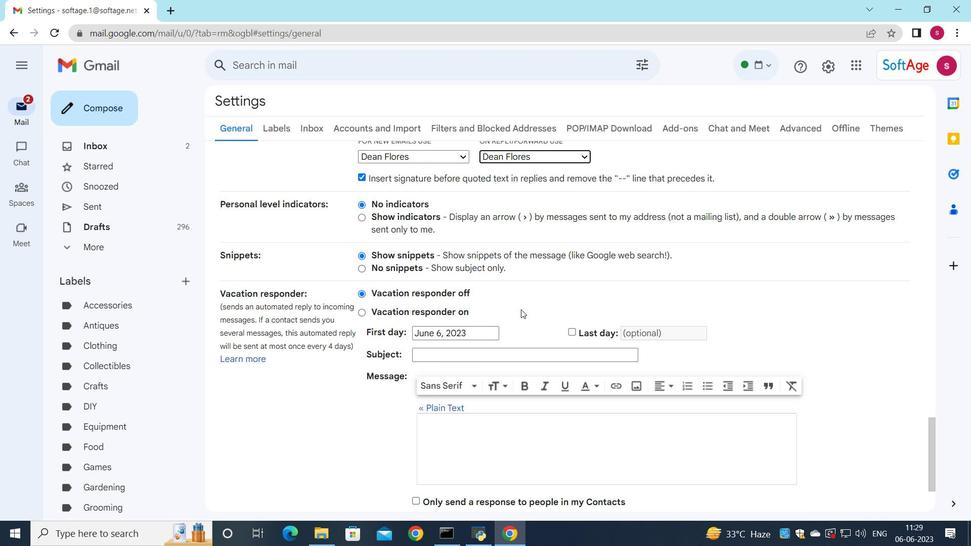 
Action: Mouse scrolled (521, 309) with delta (0, 0)
Screenshot: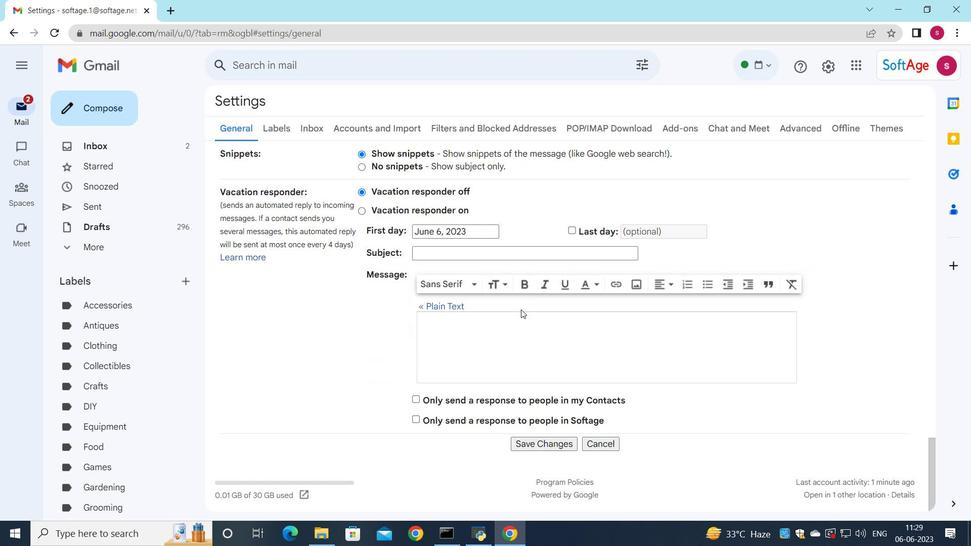 
Action: Mouse moved to (521, 310)
Screenshot: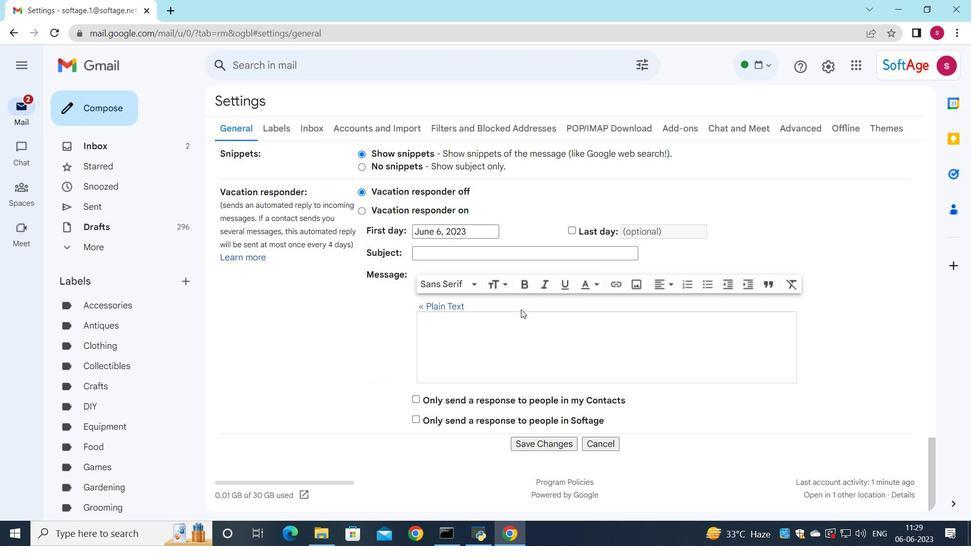
Action: Mouse scrolled (521, 309) with delta (0, 0)
Screenshot: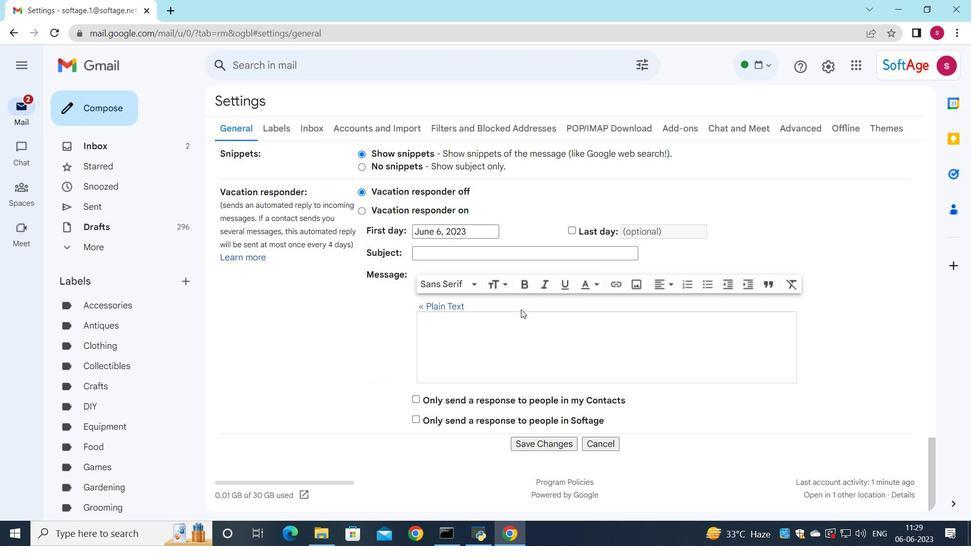 
Action: Mouse moved to (523, 324)
Screenshot: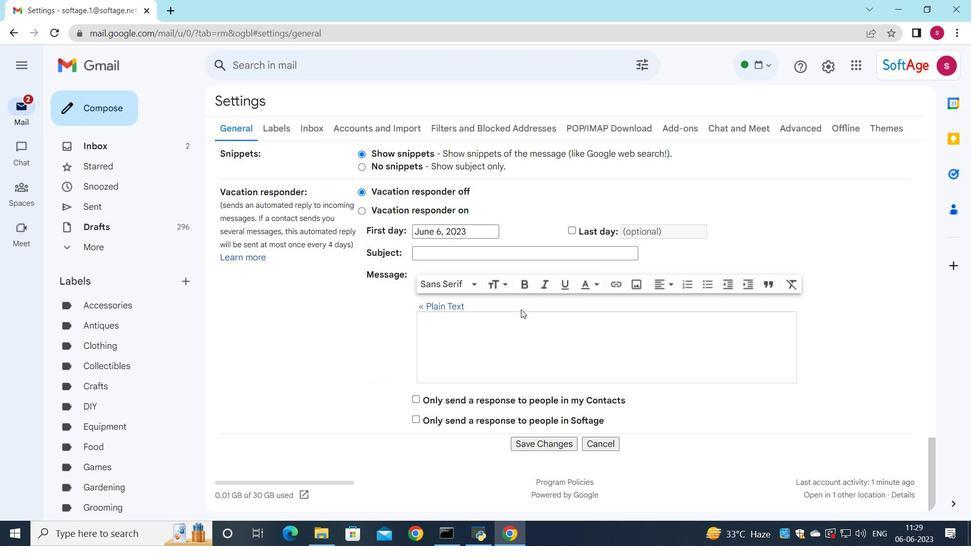 
Action: Mouse scrolled (521, 316) with delta (0, 0)
Screenshot: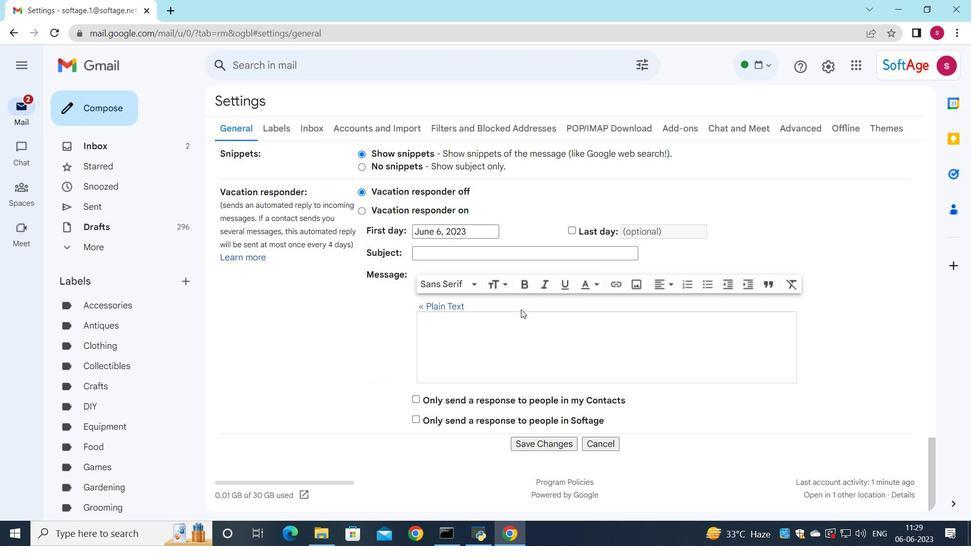 
Action: Mouse moved to (525, 445)
Screenshot: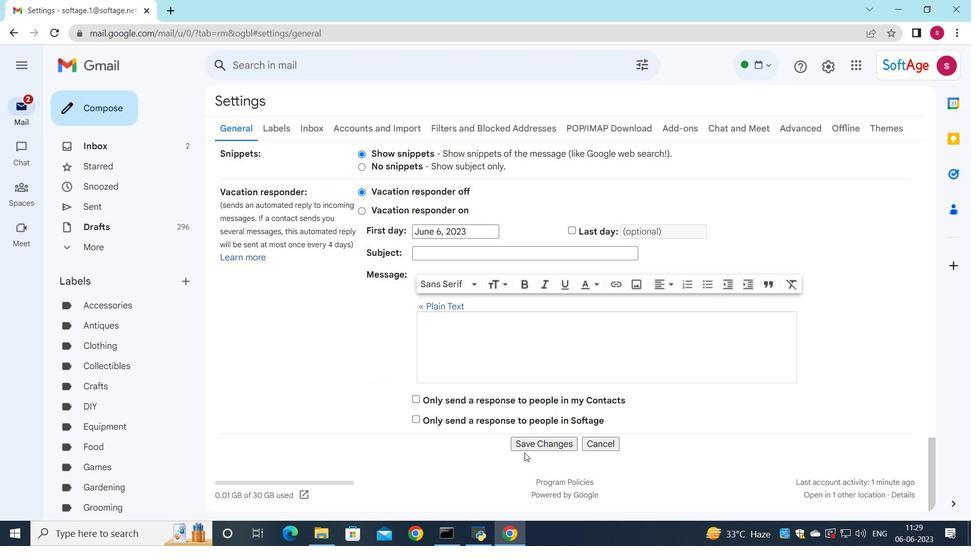 
Action: Mouse pressed left at (525, 445)
Screenshot: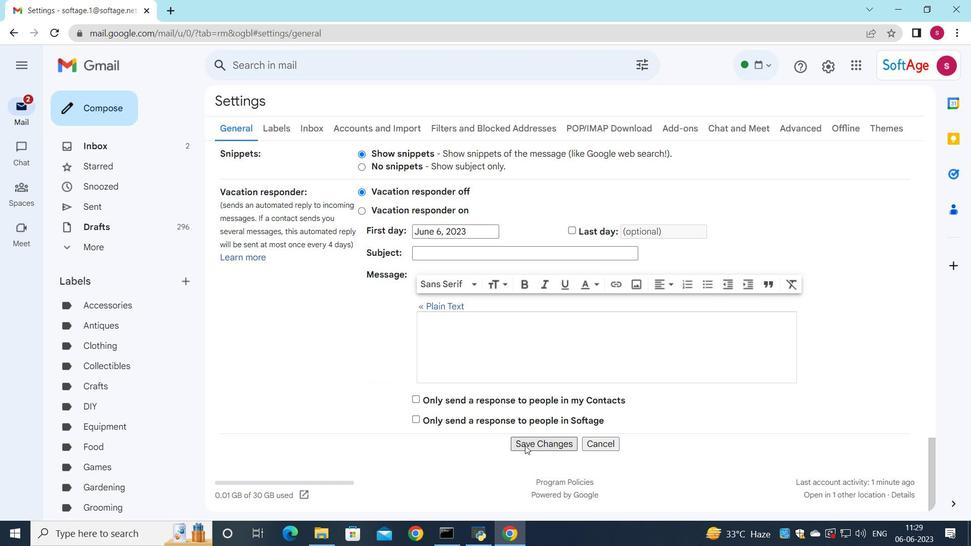 
Action: Mouse moved to (216, 360)
Screenshot: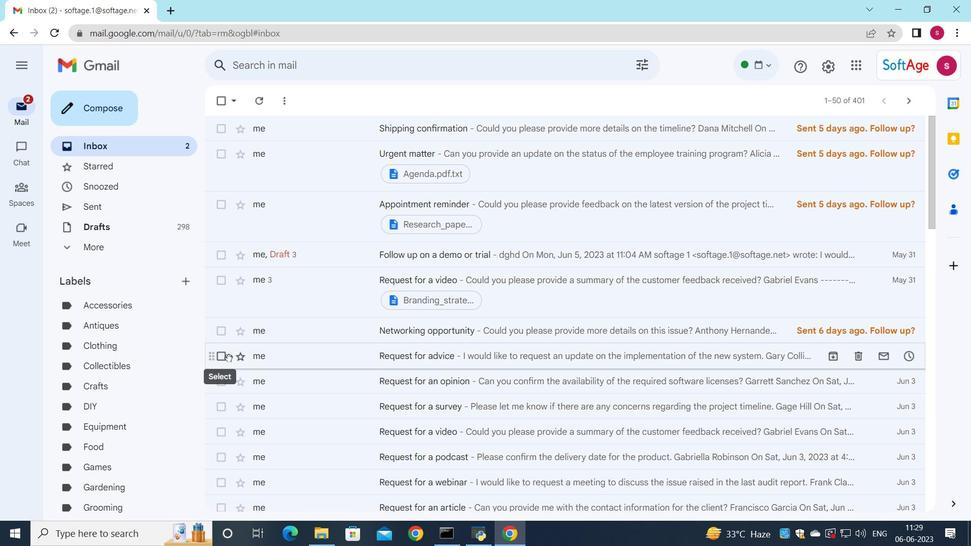 
Action: Mouse pressed left at (216, 360)
Screenshot: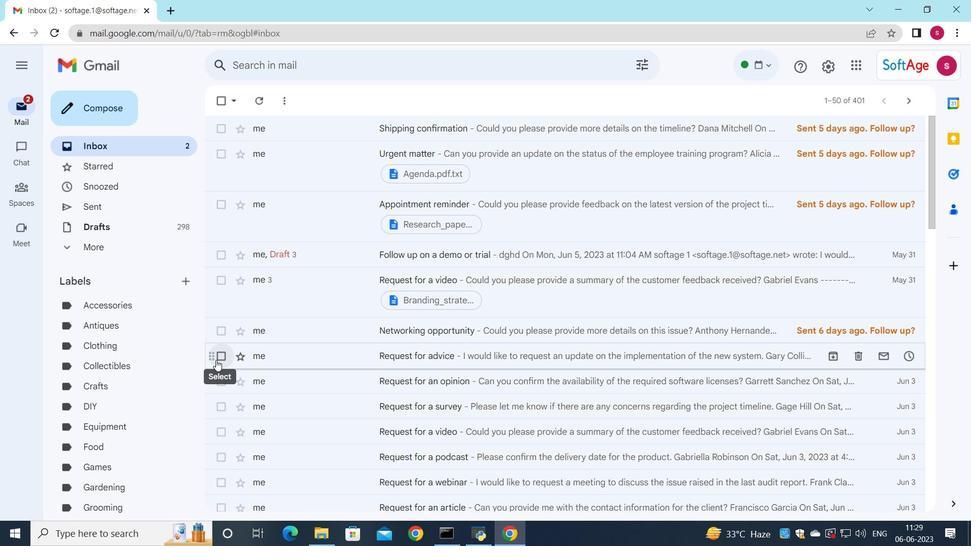
Action: Mouse moved to (494, 106)
Screenshot: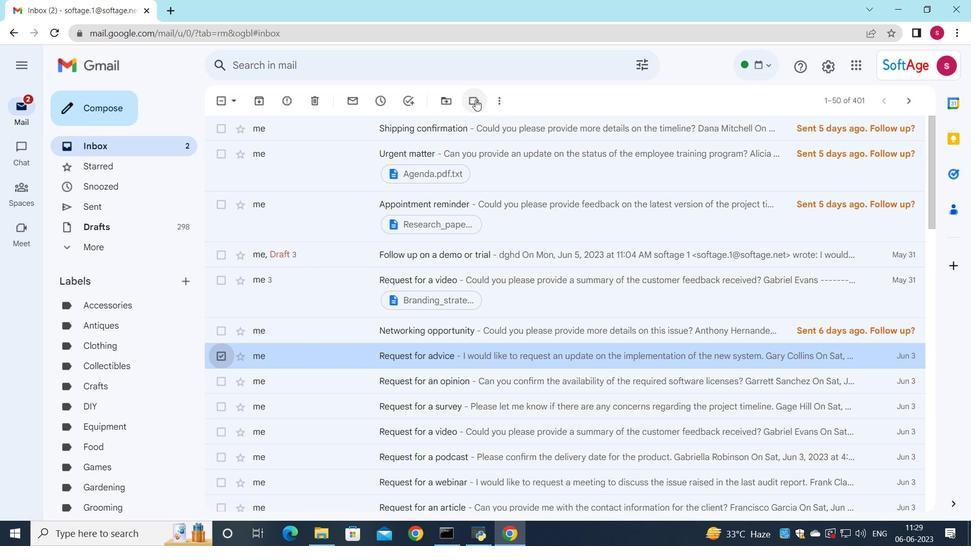 
Action: Mouse pressed left at (494, 106)
Screenshot: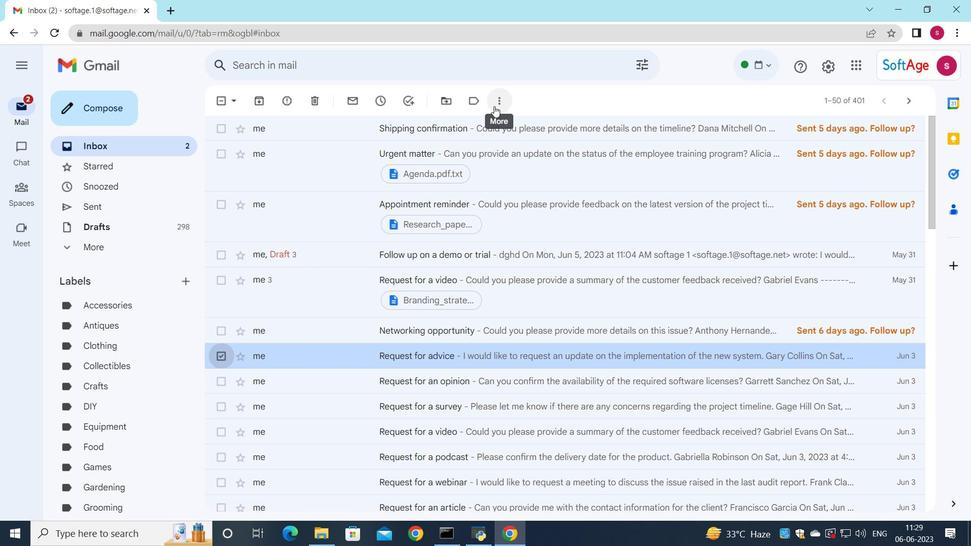 
Action: Mouse moved to (583, 223)
Screenshot: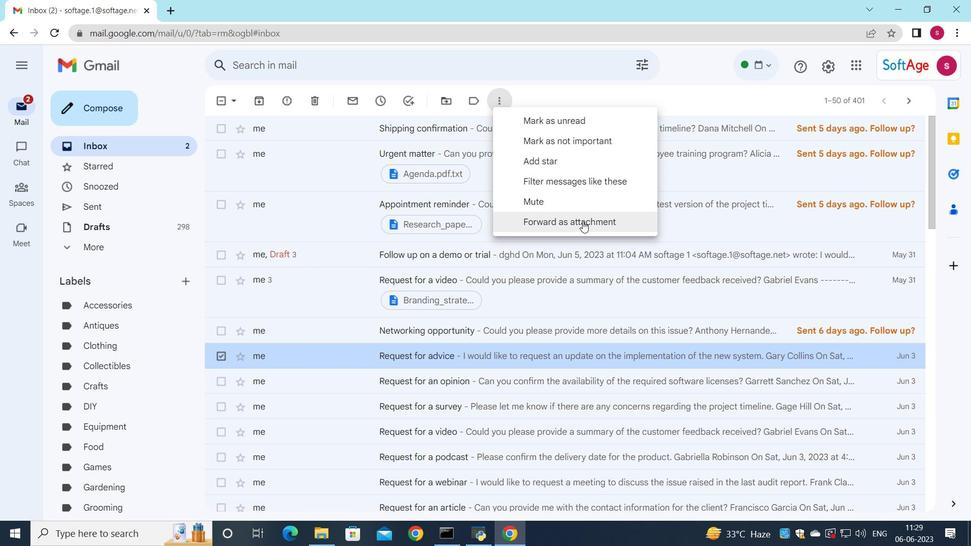 
Action: Mouse pressed left at (583, 223)
Screenshot: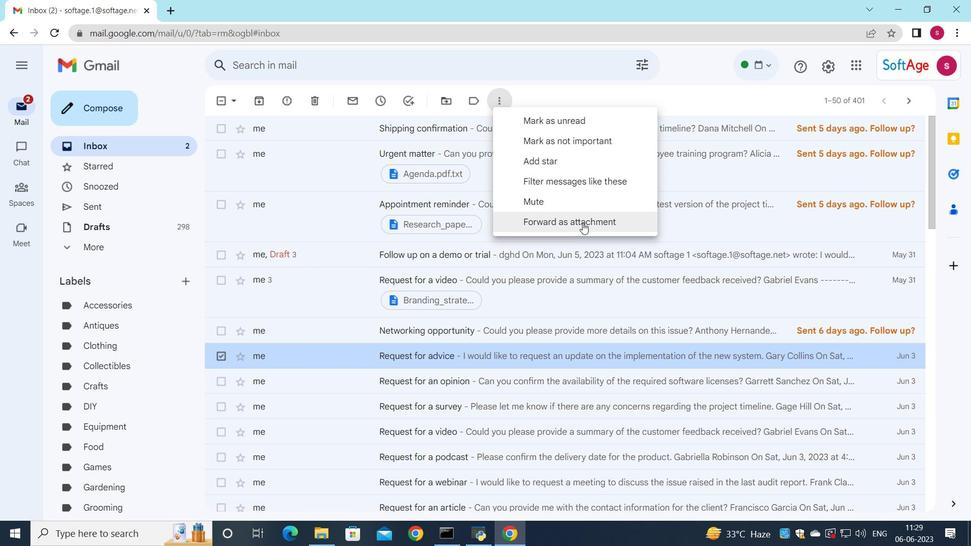 
Action: Mouse moved to (591, 220)
Screenshot: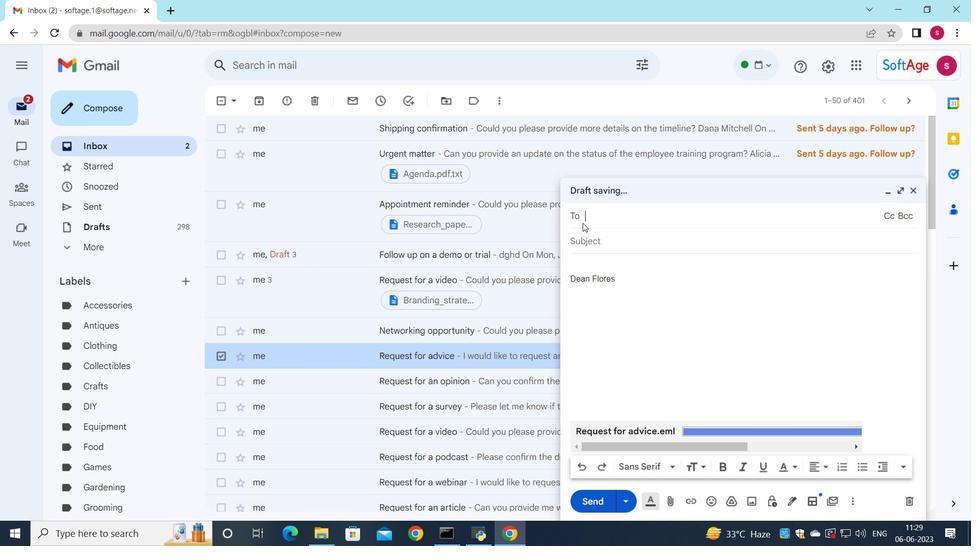 
Action: Key pressed s
Screenshot: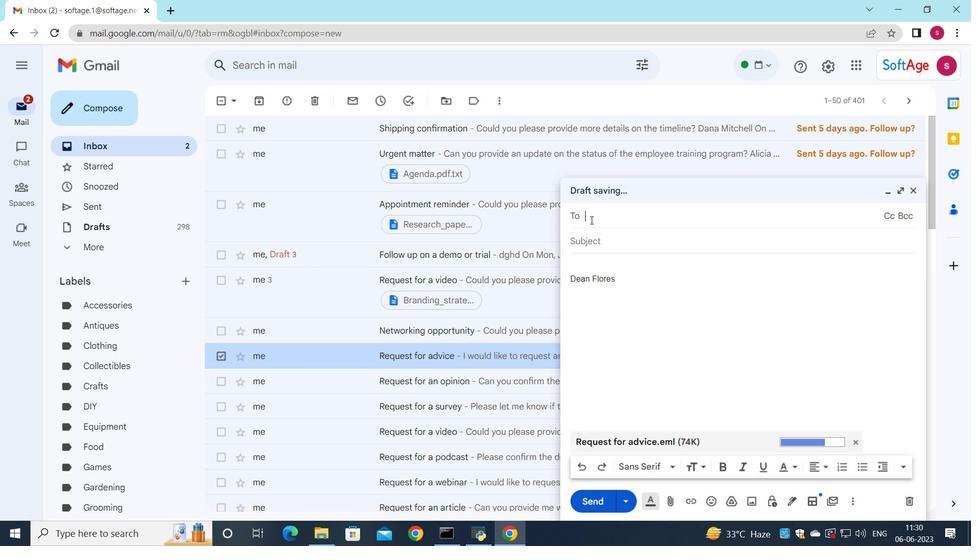 
Action: Mouse moved to (615, 286)
Screenshot: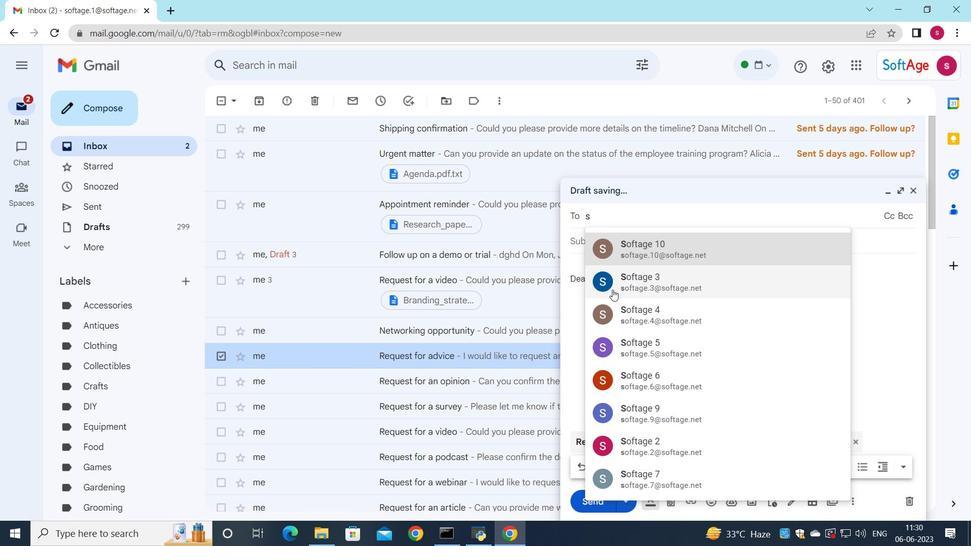 
Action: Mouse pressed left at (615, 286)
Screenshot: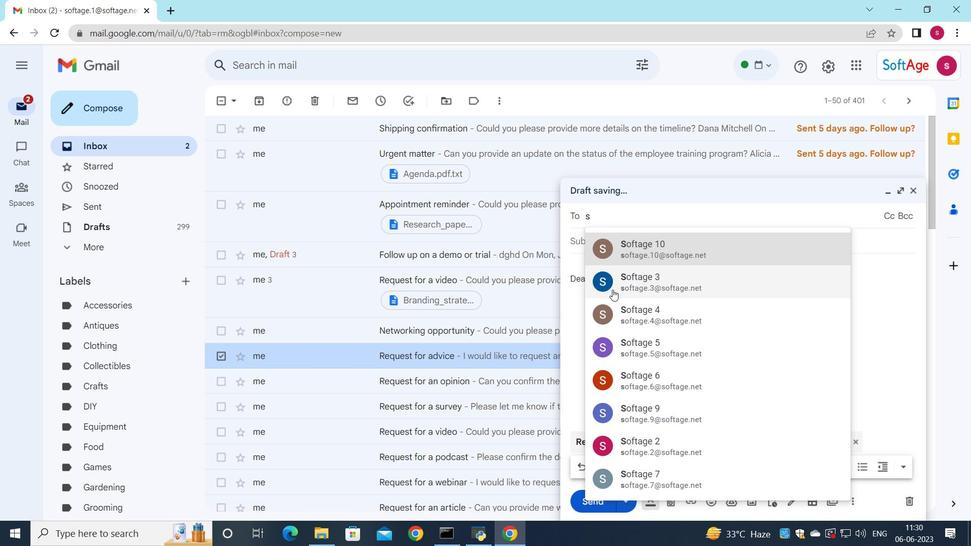 
Action: Mouse moved to (600, 251)
Screenshot: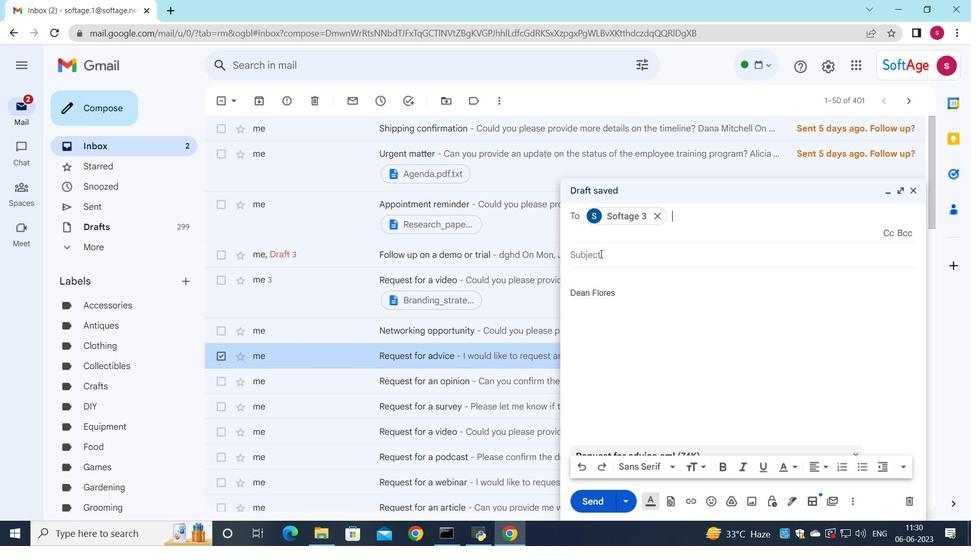 
Action: Mouse pressed left at (600, 251)
Screenshot: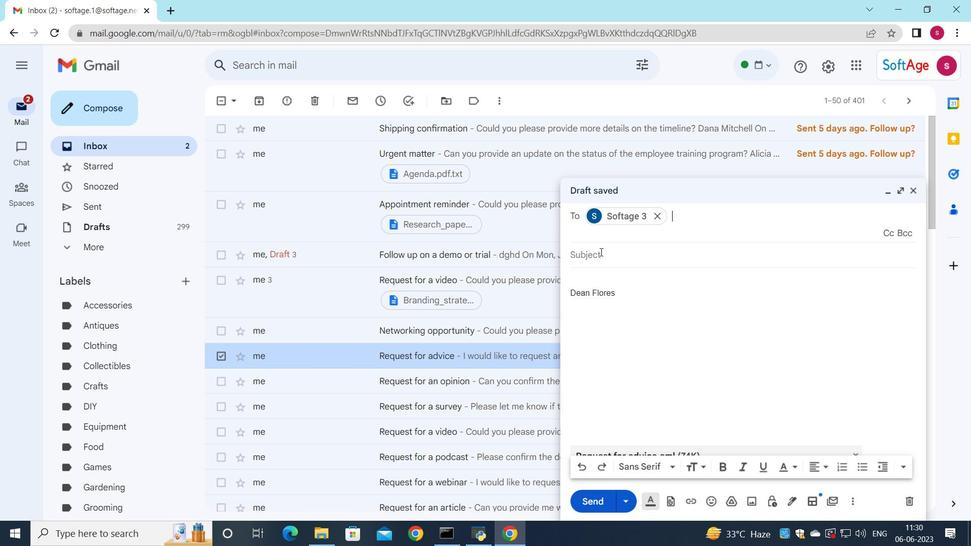 
Action: Key pressed <Key.shift><Key.shift><Key.shift>Request<Key.space>for<Key.space>a<Key.space>meeting<Key.space>agenda
Screenshot: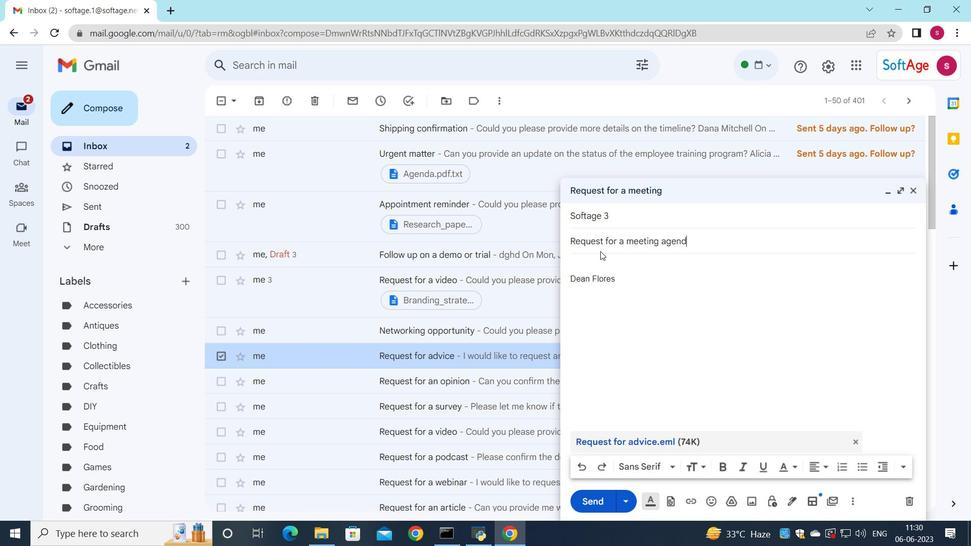 
Action: Mouse moved to (607, 261)
Screenshot: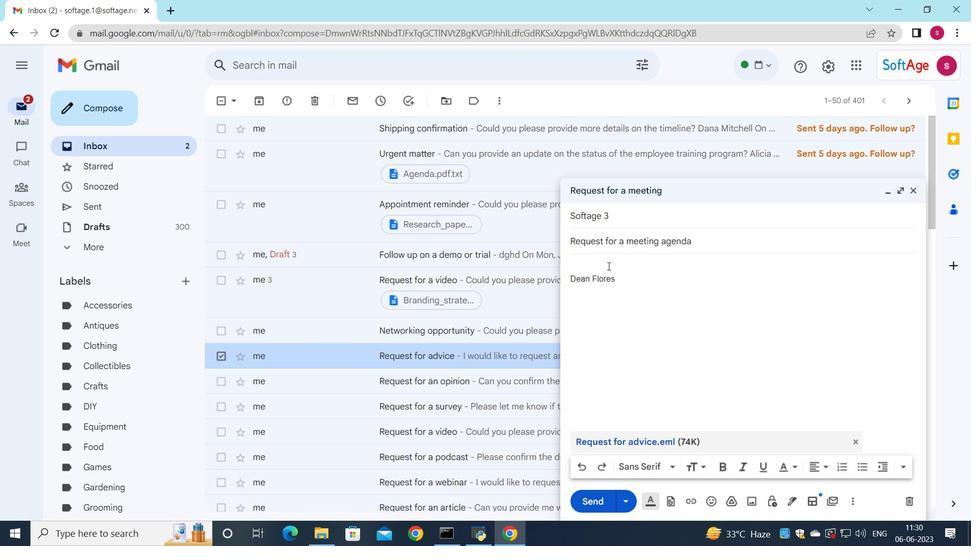 
Action: Mouse pressed left at (607, 261)
Screenshot: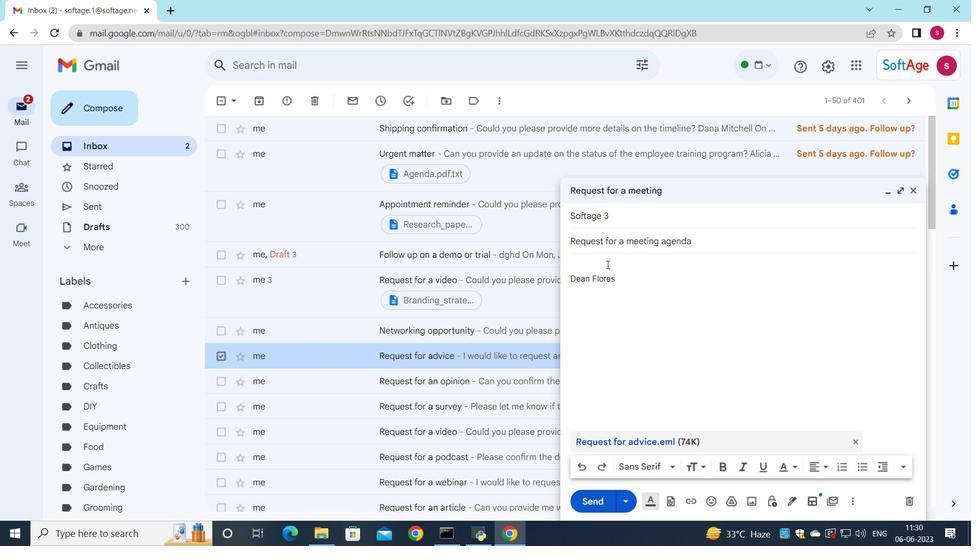 
Action: Key pressed <Key.shift>Please<Key.space>let<Key.space>me<Key.space>know<Key.space>if<Key.space>there<Key.space>are<Key.space>any<Key.space>delays<Key.space>in<Key.space>the<Key.space>project<Key.space>schedule.
Screenshot: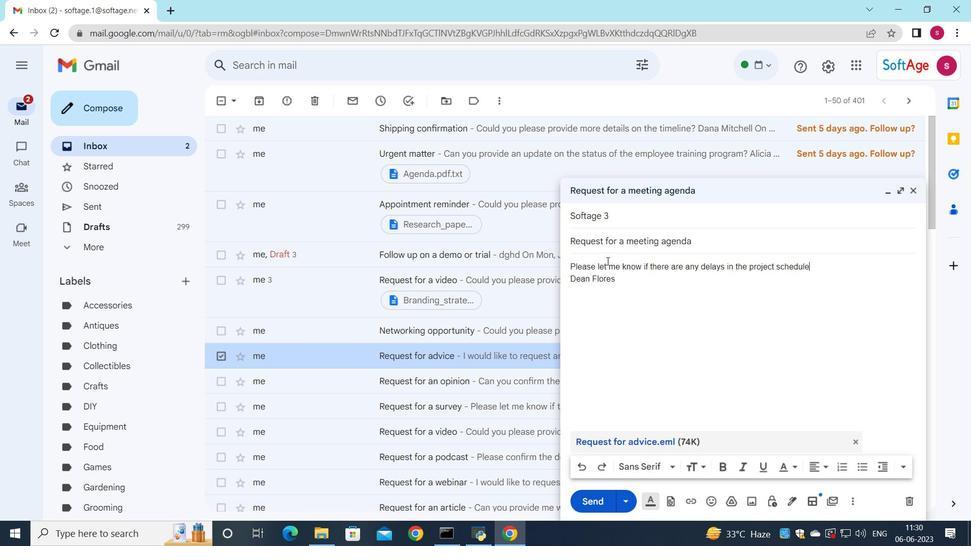 
Action: Mouse moved to (594, 503)
Screenshot: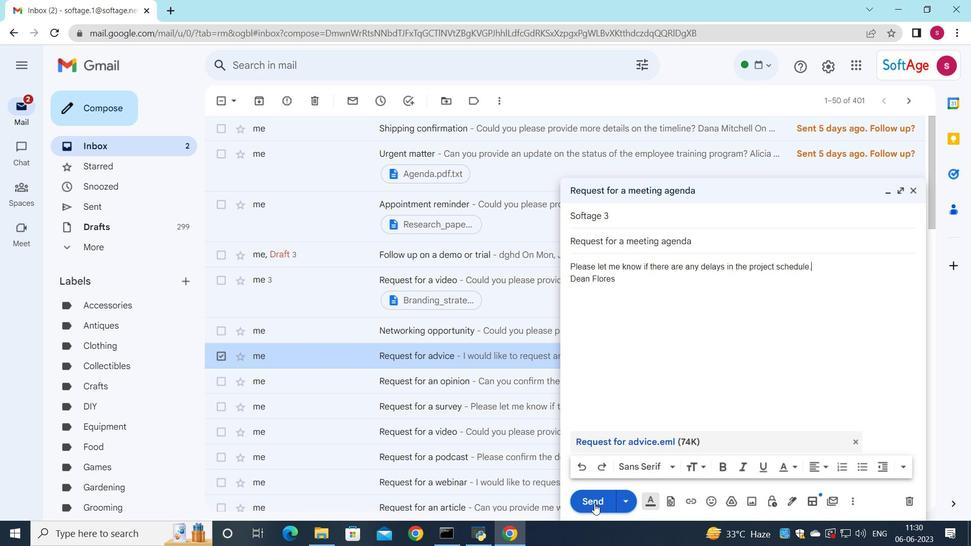 
Action: Mouse pressed left at (594, 503)
Screenshot: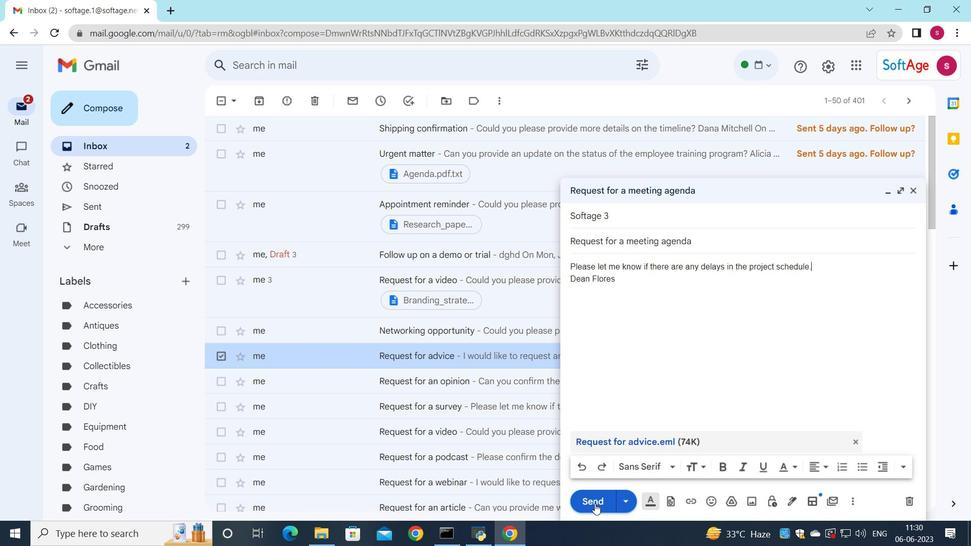 
Action: Mouse moved to (613, 435)
Screenshot: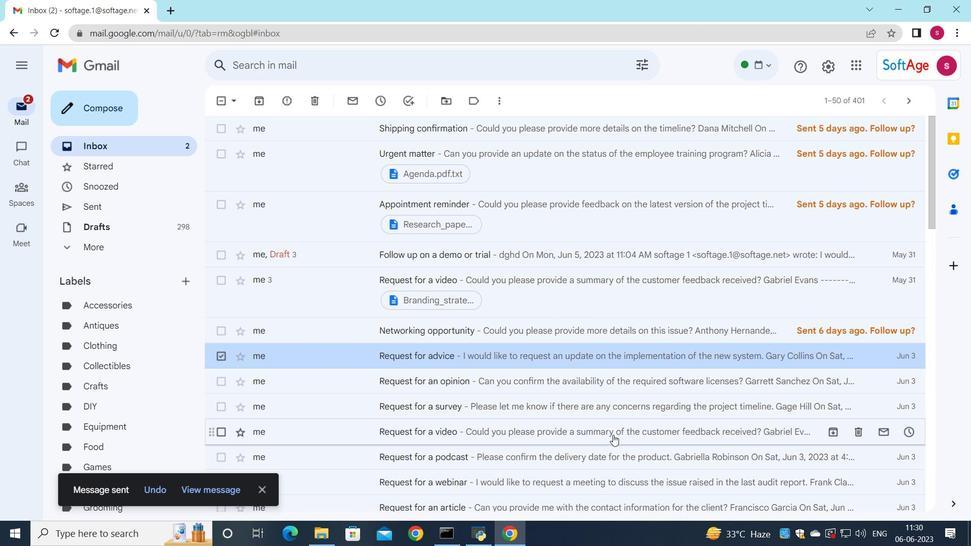 
